 Task: Check the percentage active listings of air conditioning unit in the last 1 year.
Action: Mouse moved to (868, 205)
Screenshot: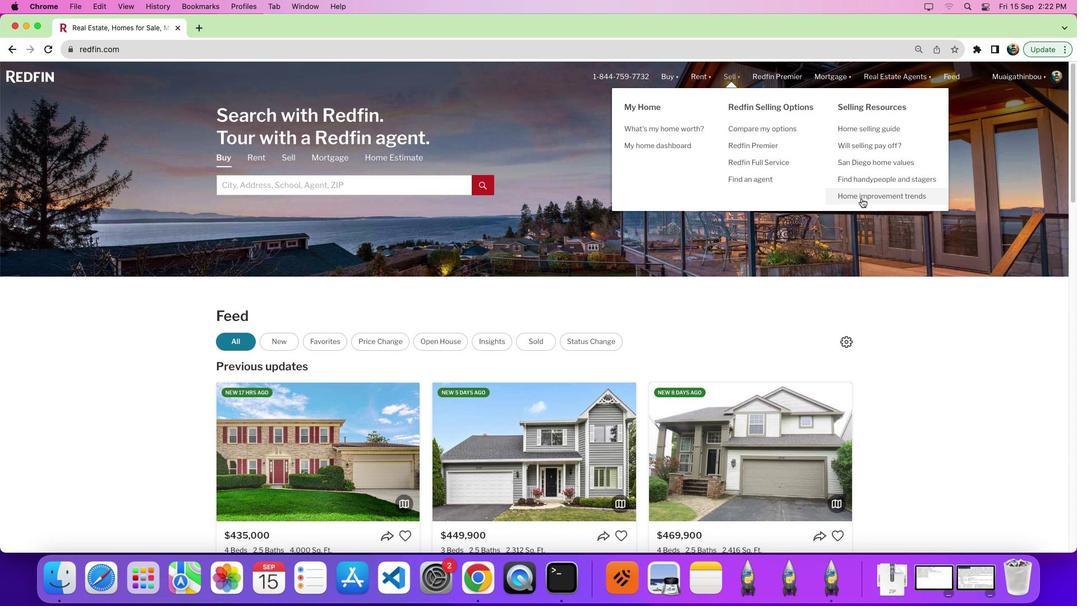 
Action: Mouse pressed left at (868, 205)
Screenshot: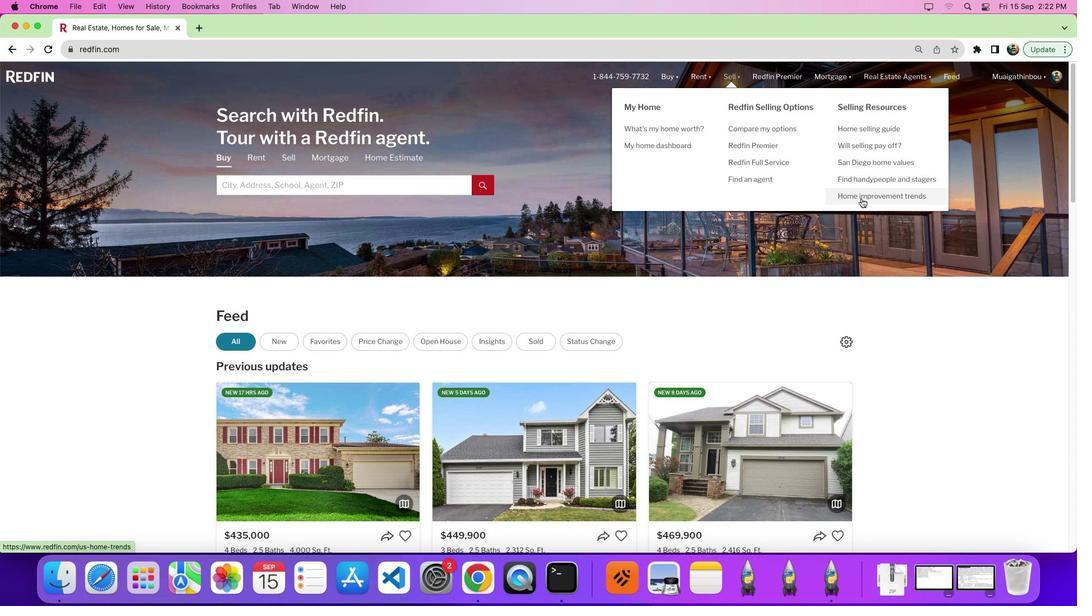 
Action: Mouse moved to (303, 222)
Screenshot: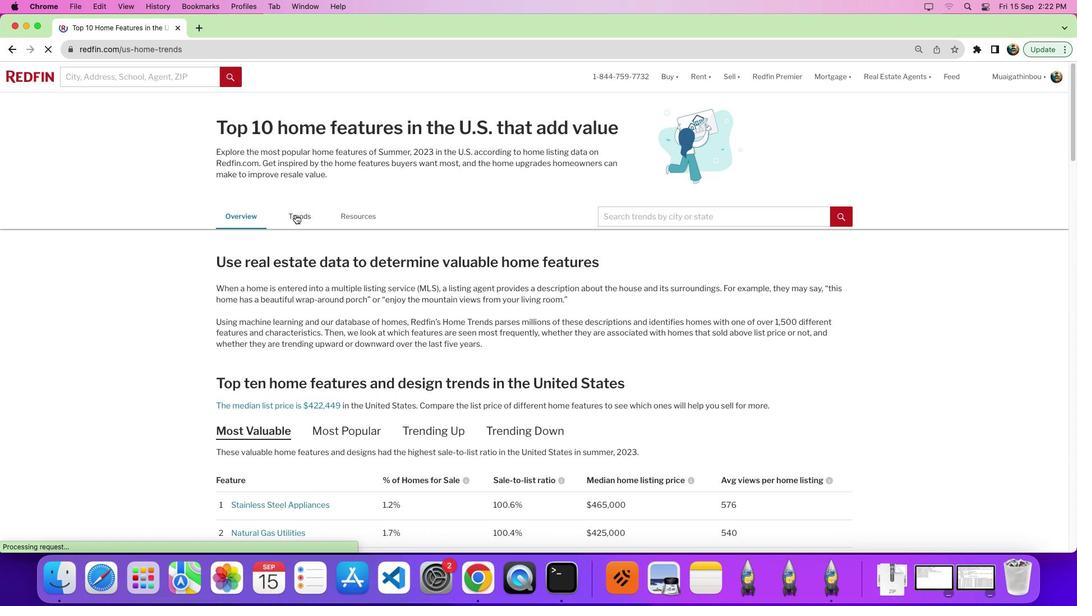 
Action: Mouse pressed left at (303, 222)
Screenshot: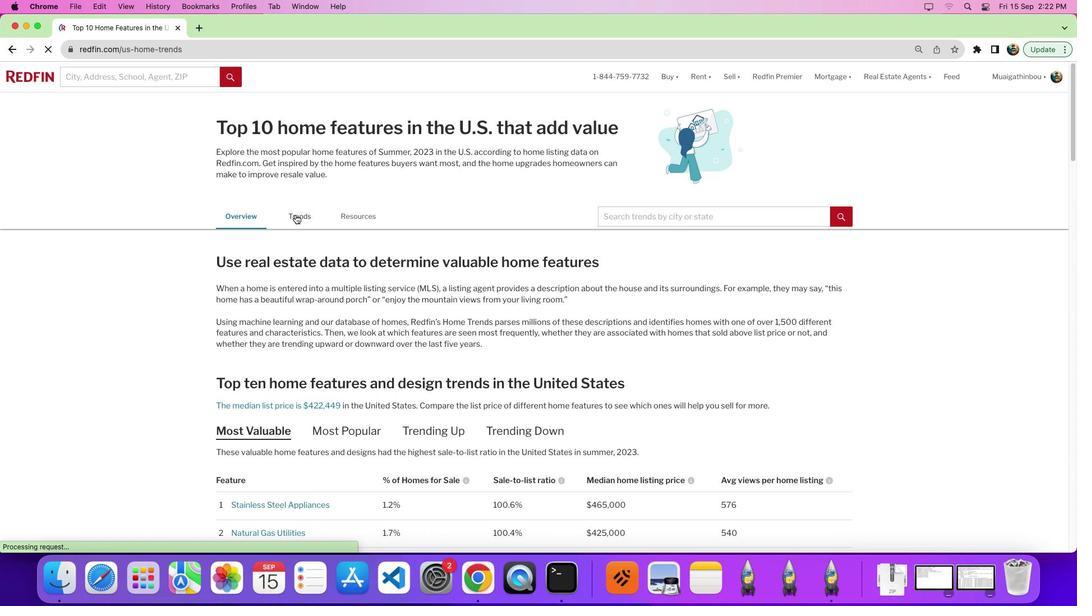 
Action: Mouse moved to (431, 285)
Screenshot: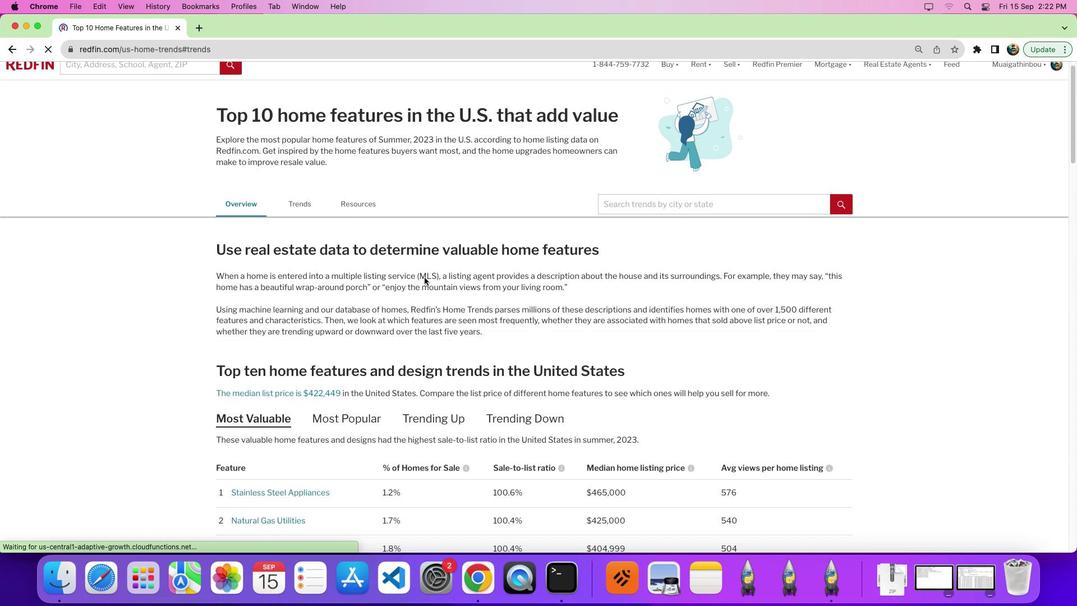 
Action: Mouse scrolled (431, 285) with delta (7, 6)
Screenshot: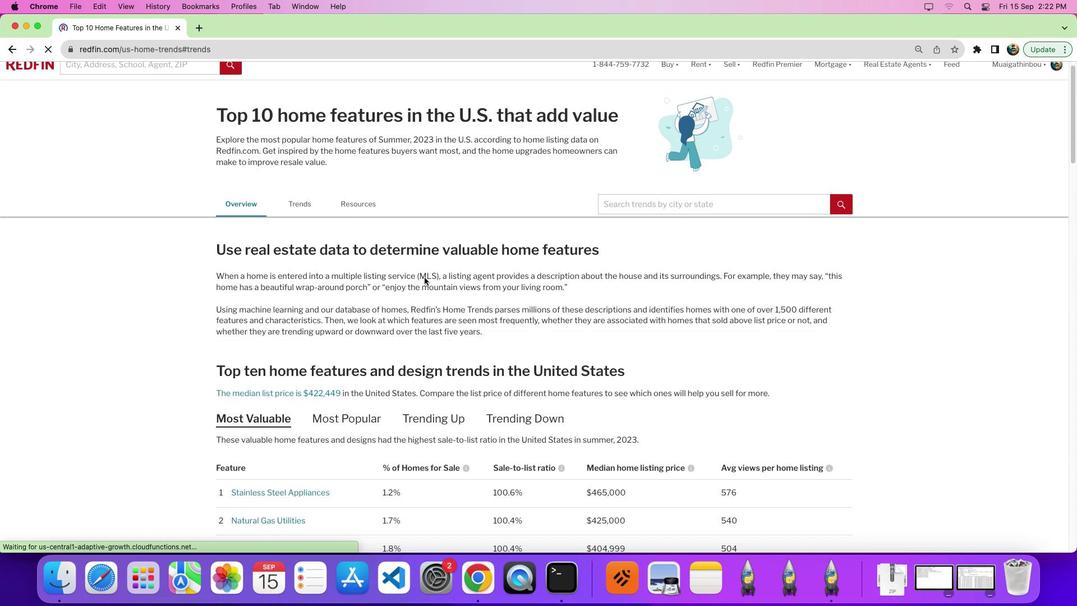 
Action: Mouse scrolled (431, 285) with delta (7, 6)
Screenshot: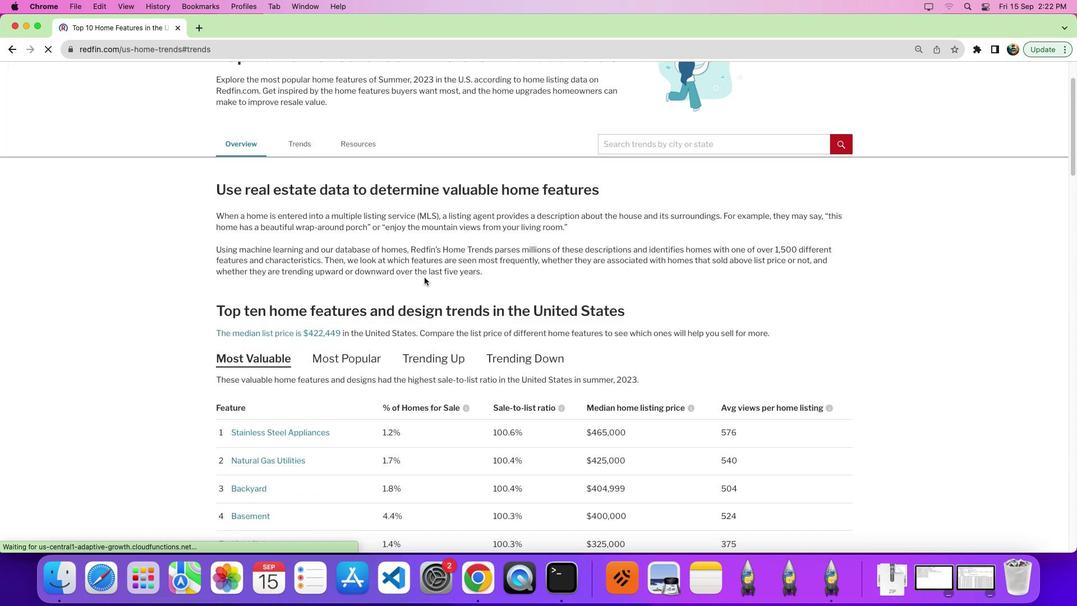 
Action: Mouse moved to (431, 285)
Screenshot: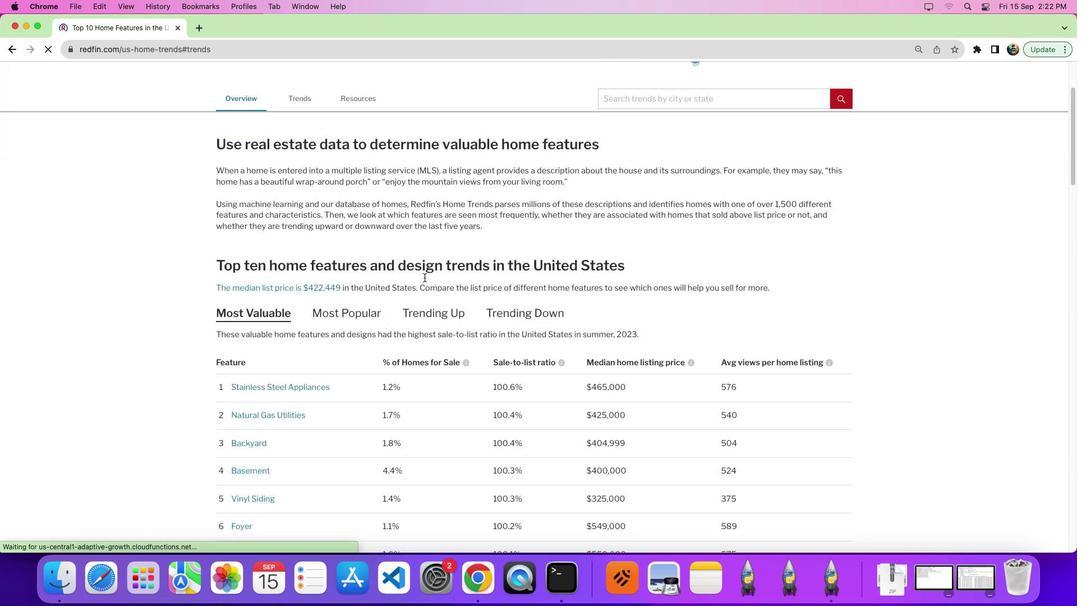 
Action: Mouse scrolled (431, 285) with delta (7, 3)
Screenshot: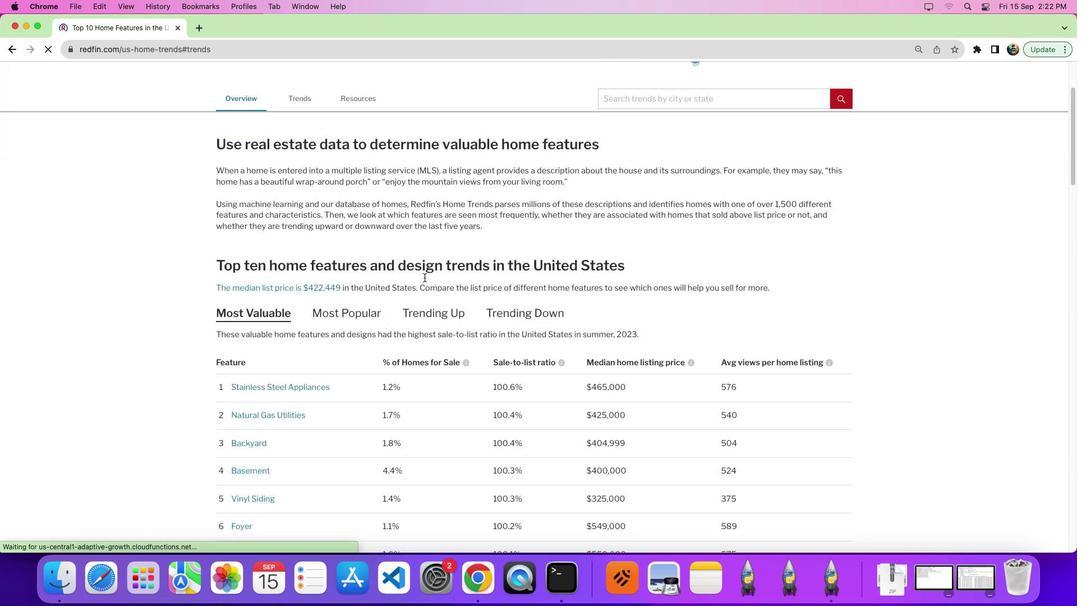 
Action: Mouse moved to (431, 285)
Screenshot: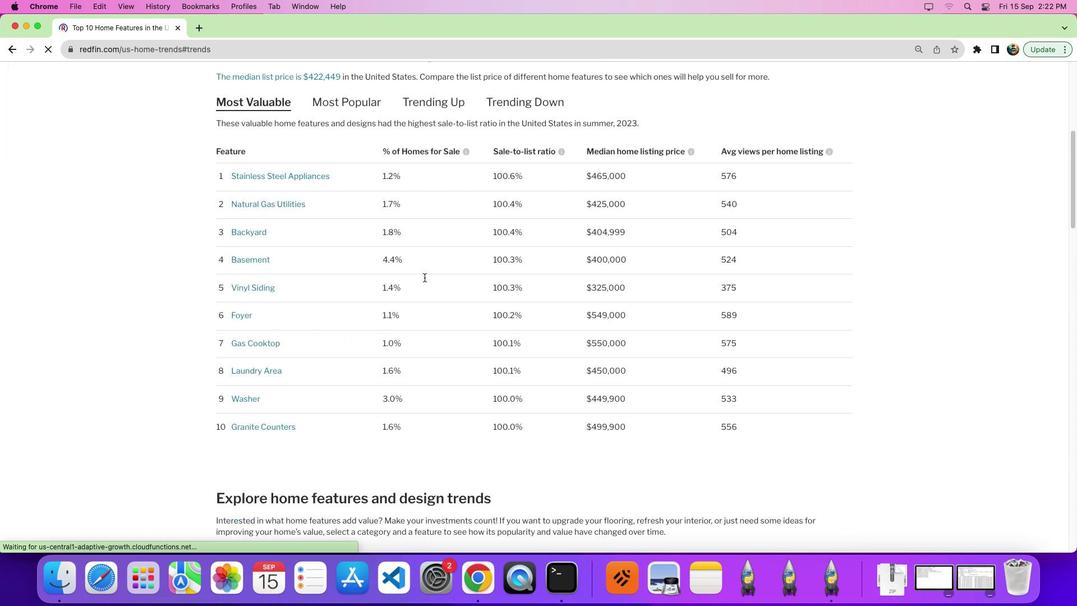 
Action: Mouse scrolled (431, 285) with delta (7, 2)
Screenshot: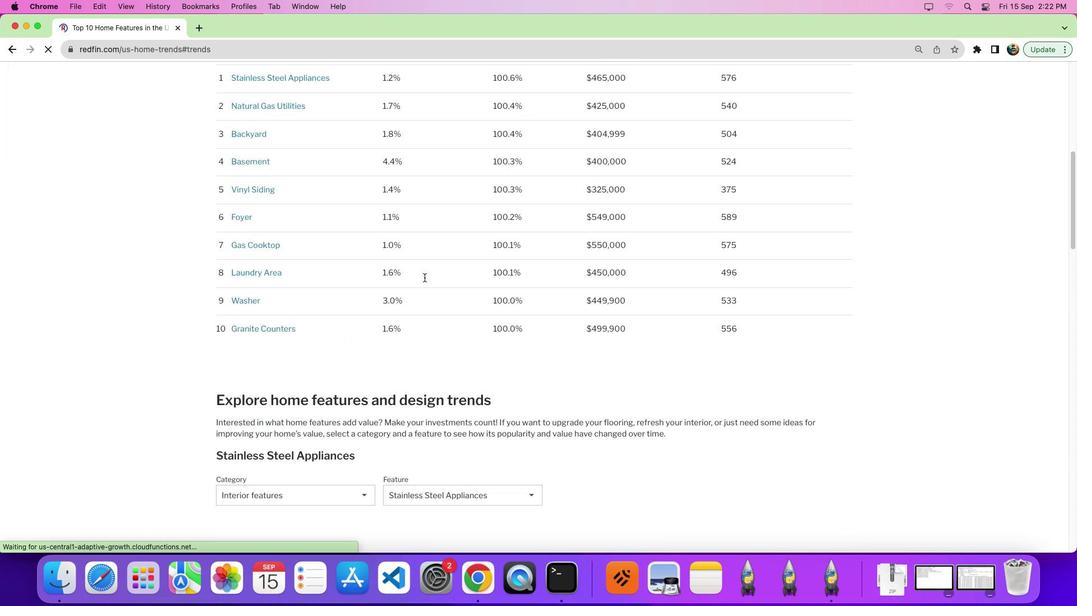 
Action: Mouse moved to (432, 284)
Screenshot: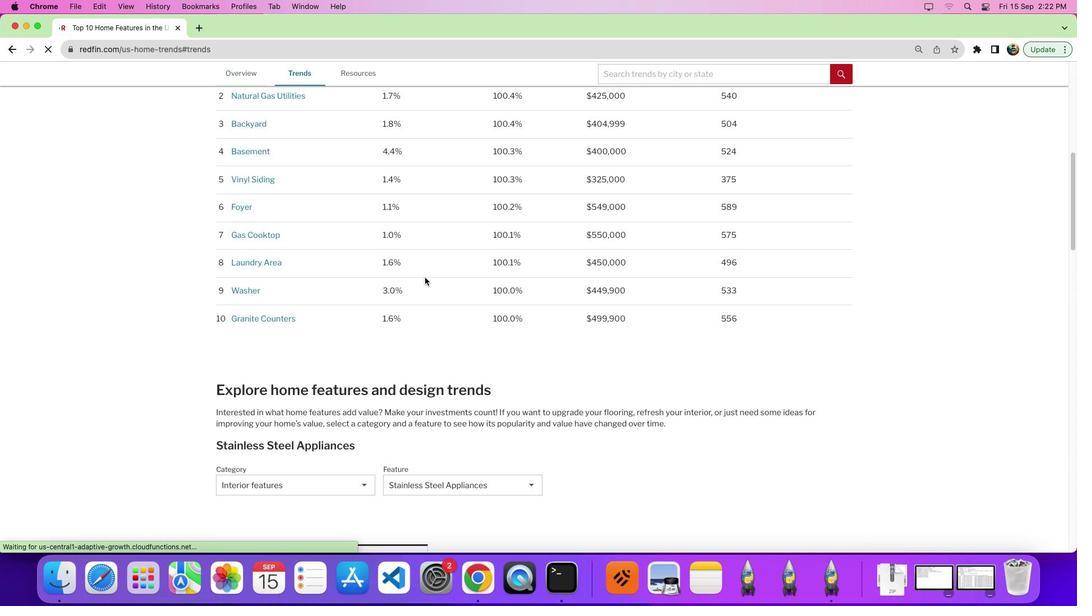 
Action: Mouse scrolled (432, 284) with delta (7, 6)
Screenshot: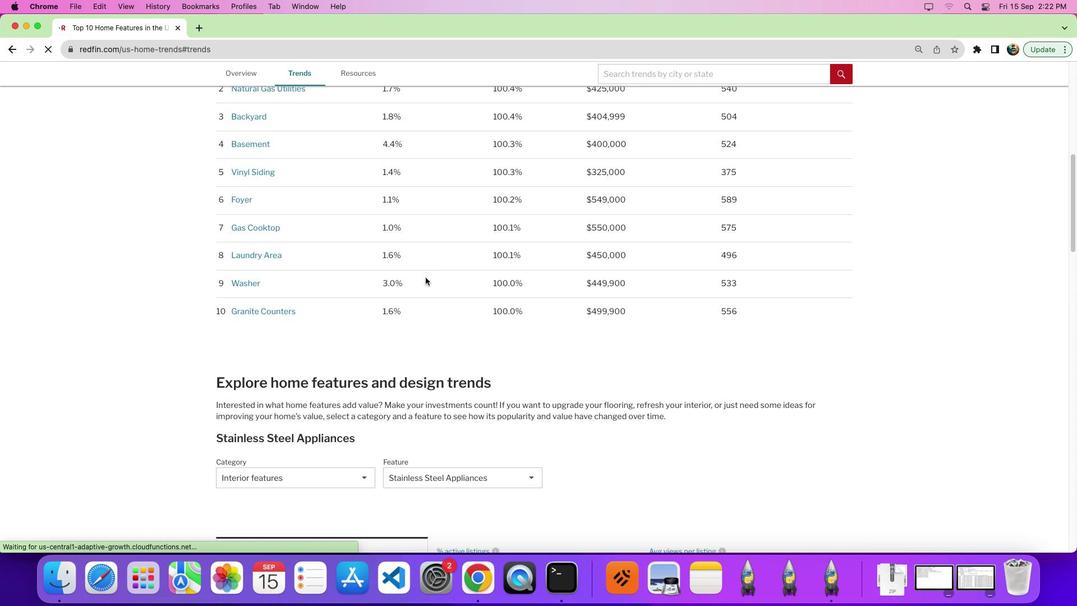 
Action: Mouse moved to (432, 284)
Screenshot: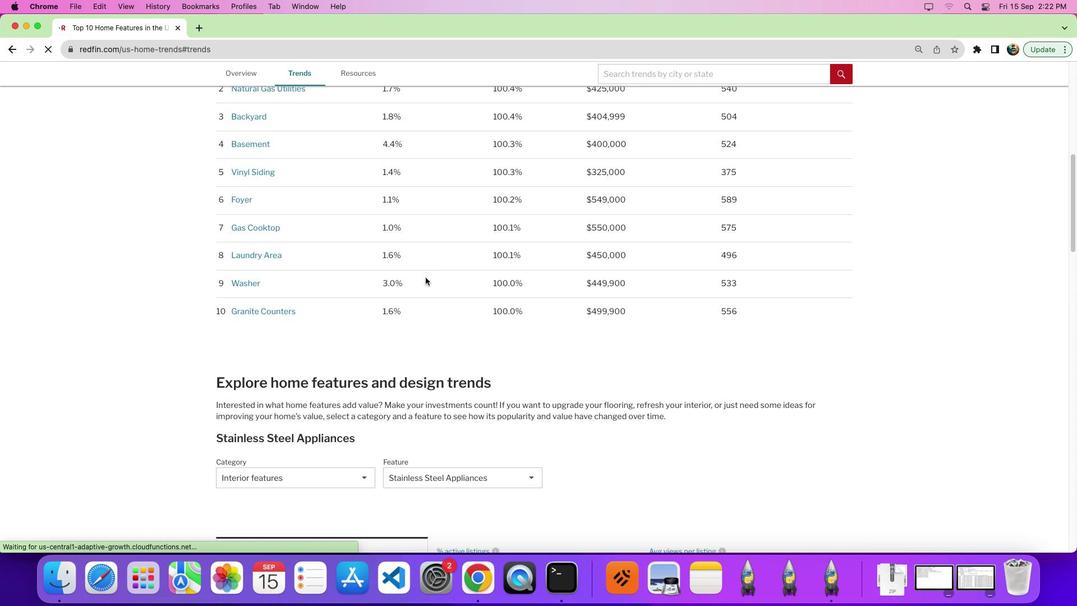 
Action: Mouse scrolled (432, 284) with delta (7, 6)
Screenshot: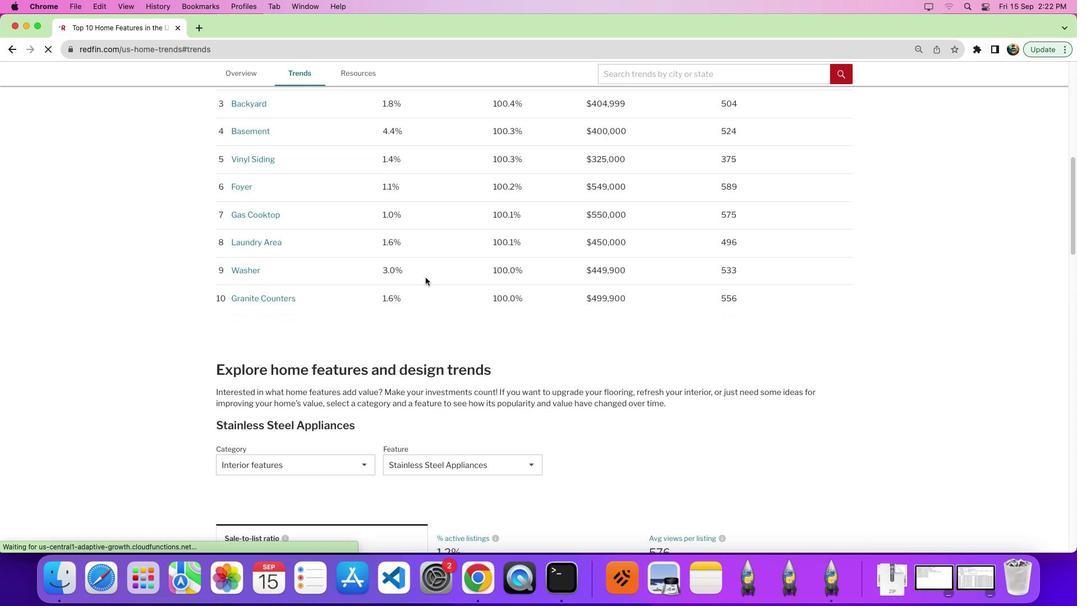
Action: Mouse scrolled (432, 284) with delta (7, 3)
Screenshot: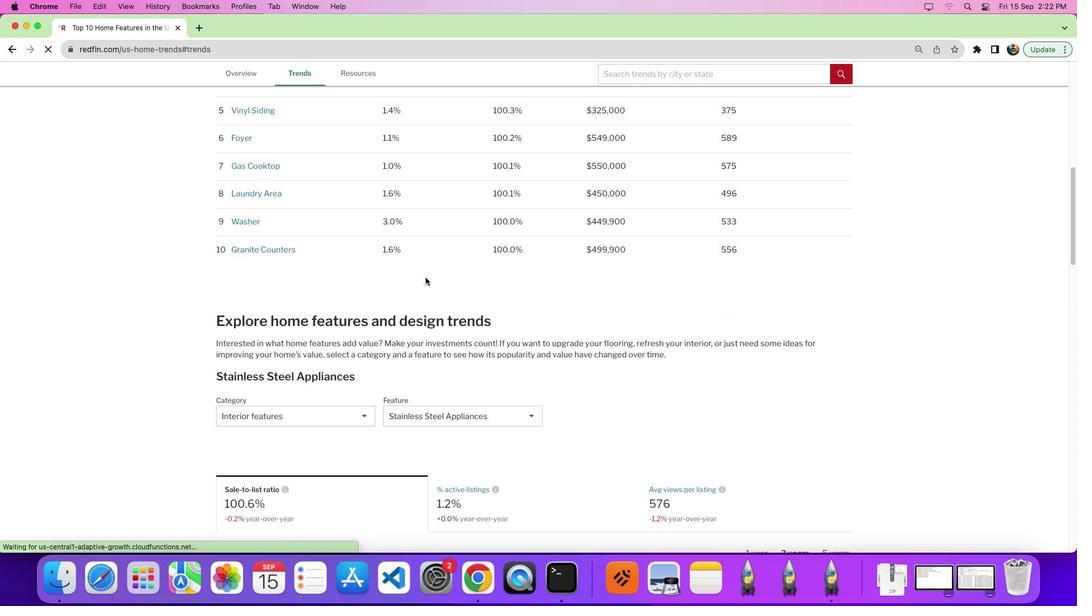 
Action: Mouse moved to (352, 327)
Screenshot: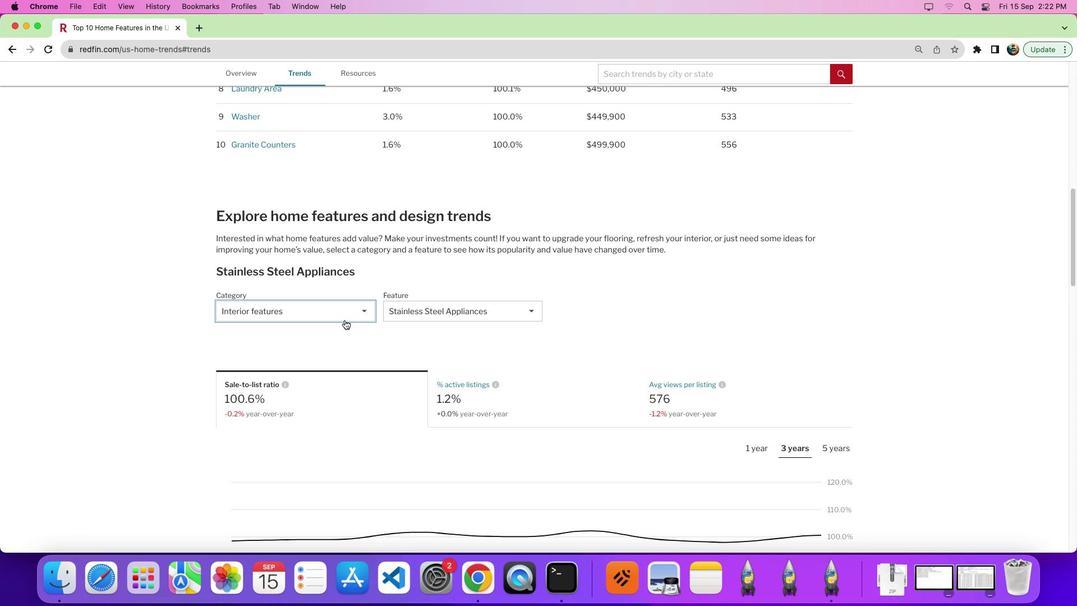 
Action: Mouse pressed left at (352, 327)
Screenshot: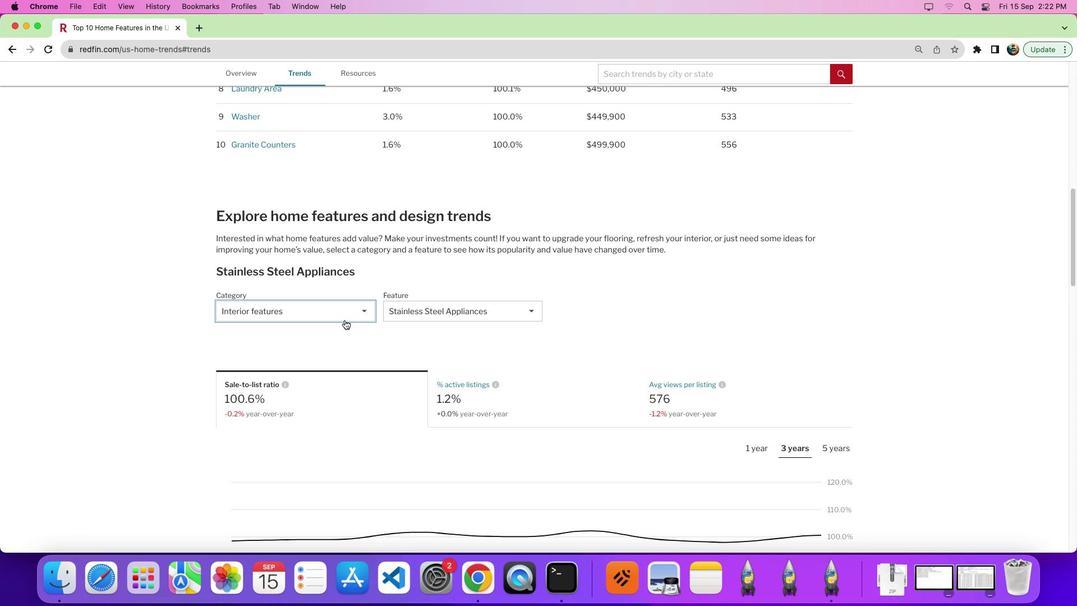 
Action: Mouse moved to (307, 368)
Screenshot: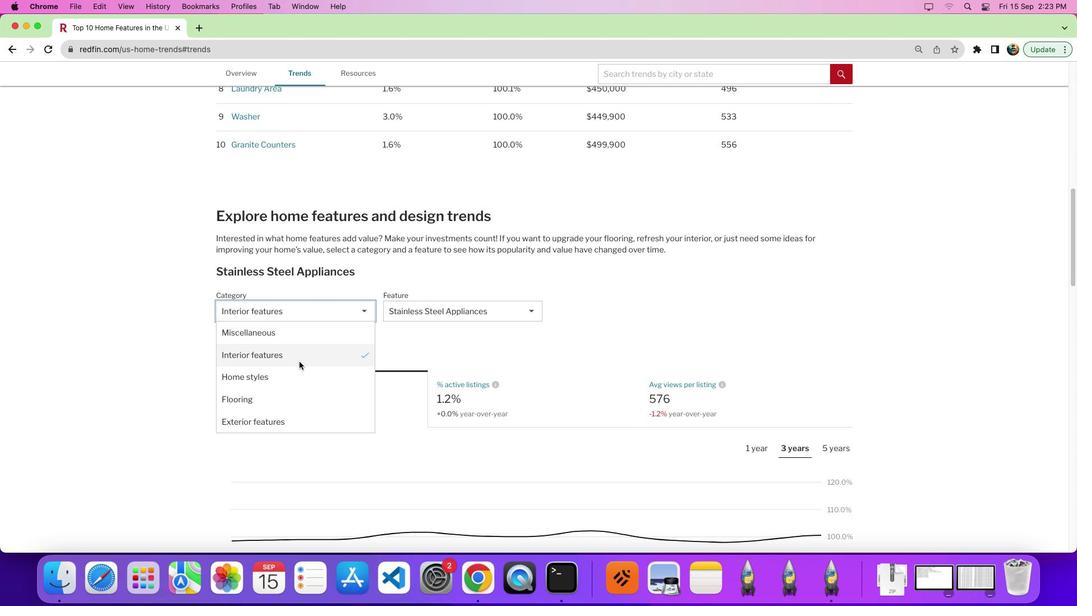 
Action: Mouse pressed left at (307, 368)
Screenshot: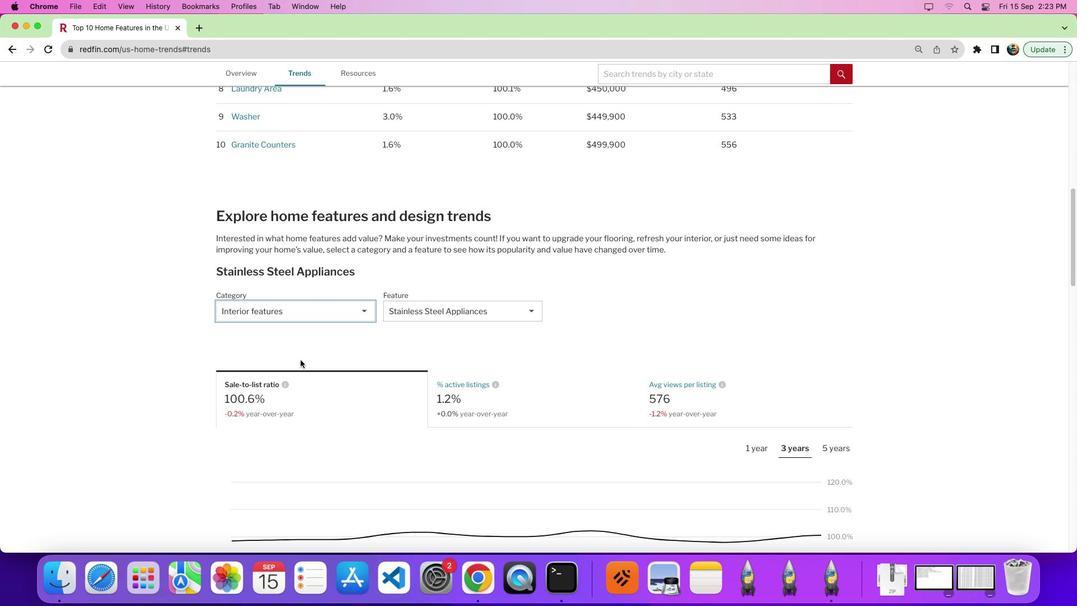 
Action: Mouse moved to (468, 303)
Screenshot: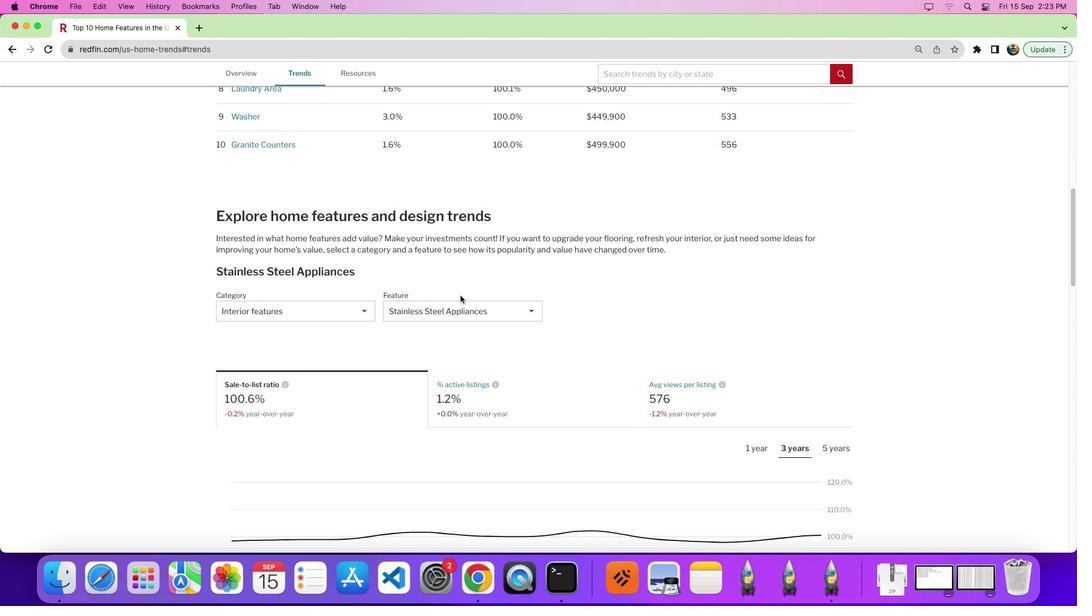 
Action: Mouse pressed left at (468, 303)
Screenshot: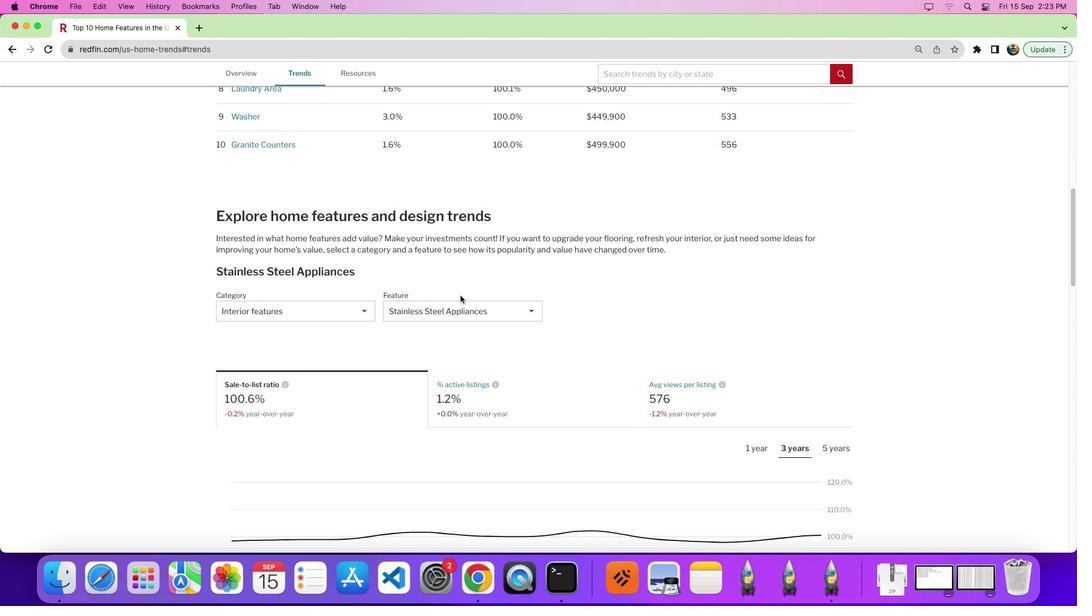 
Action: Mouse moved to (465, 318)
Screenshot: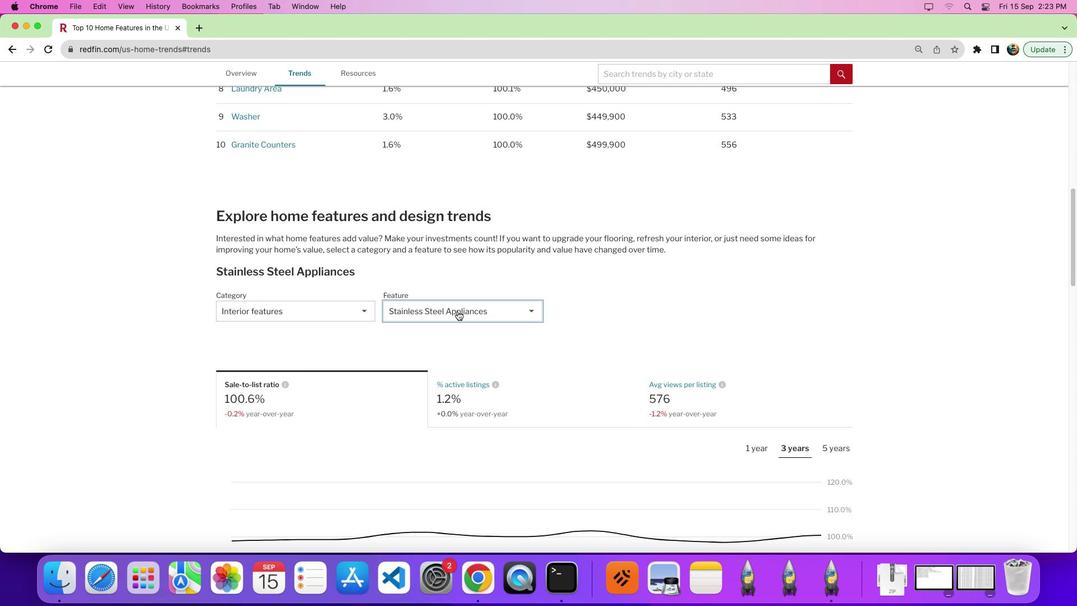 
Action: Mouse pressed left at (465, 318)
Screenshot: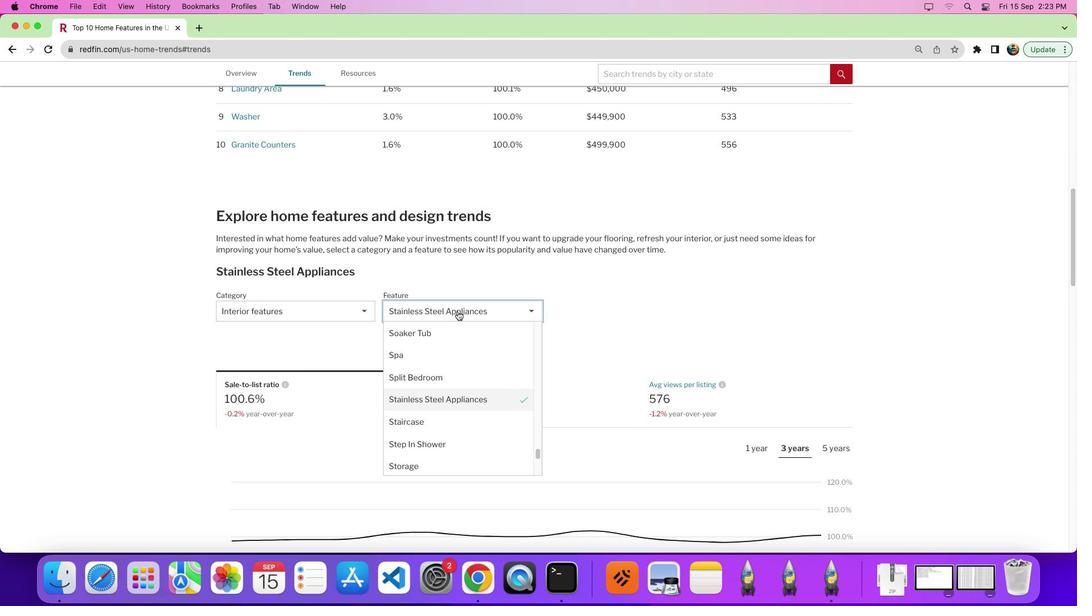 
Action: Mouse moved to (466, 327)
Screenshot: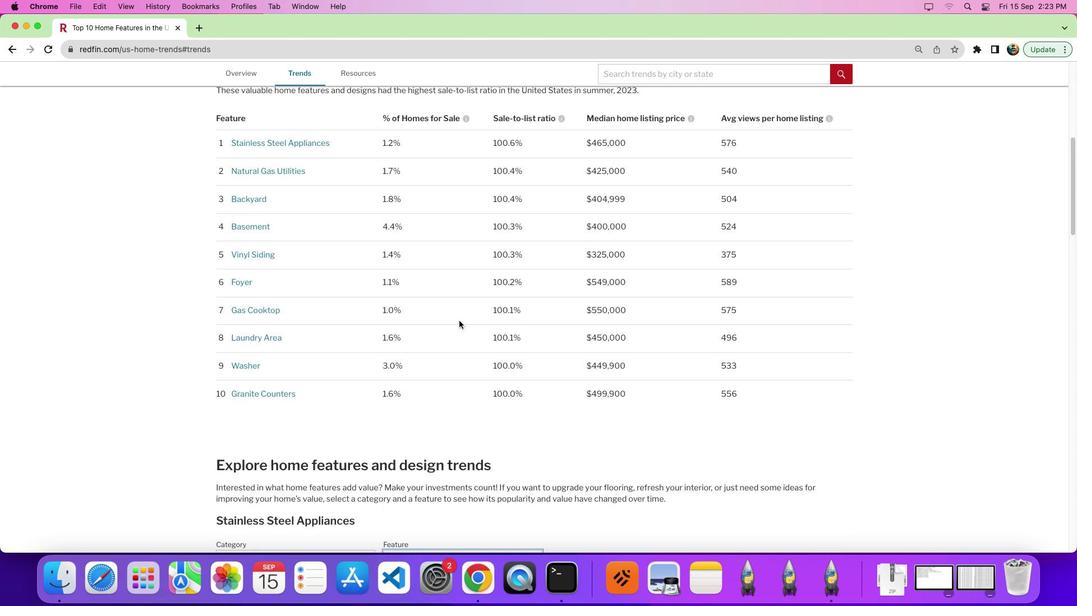
Action: Mouse scrolled (466, 327) with delta (7, 7)
Screenshot: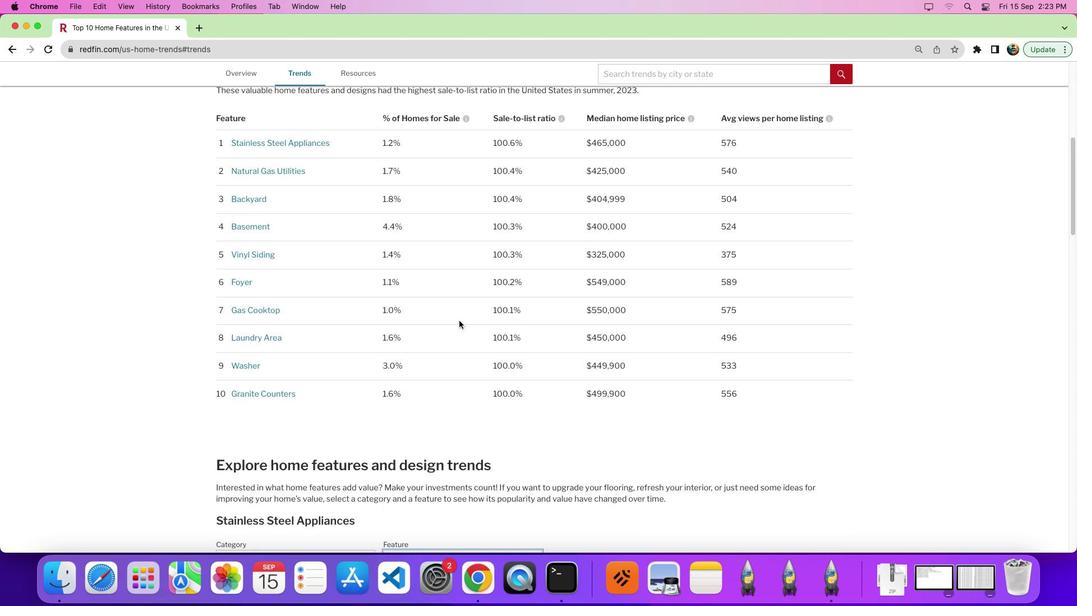 
Action: Mouse moved to (466, 327)
Screenshot: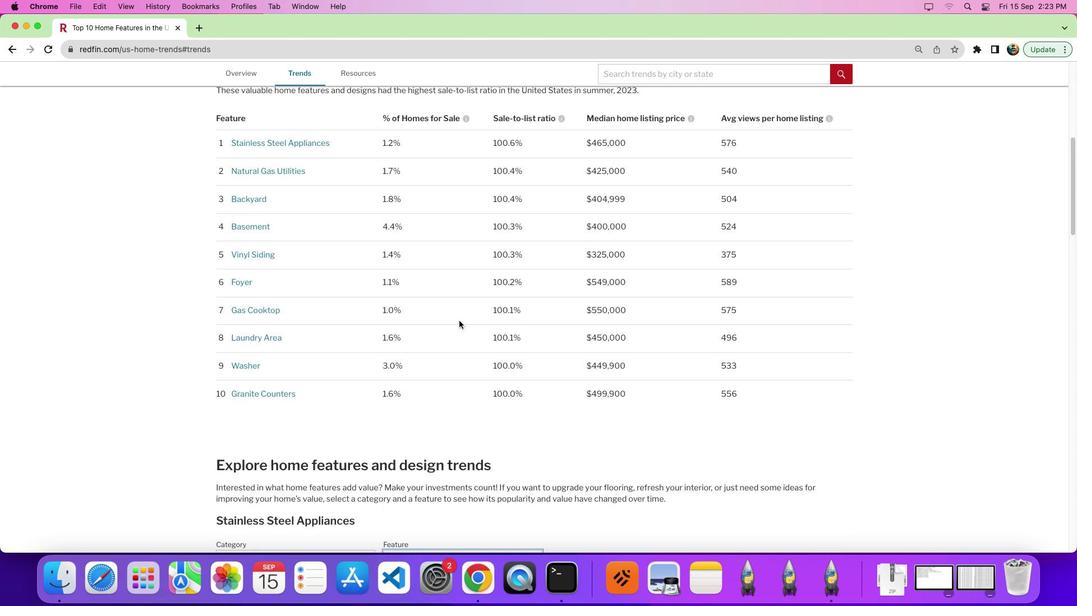 
Action: Mouse scrolled (466, 327) with delta (7, 8)
Screenshot: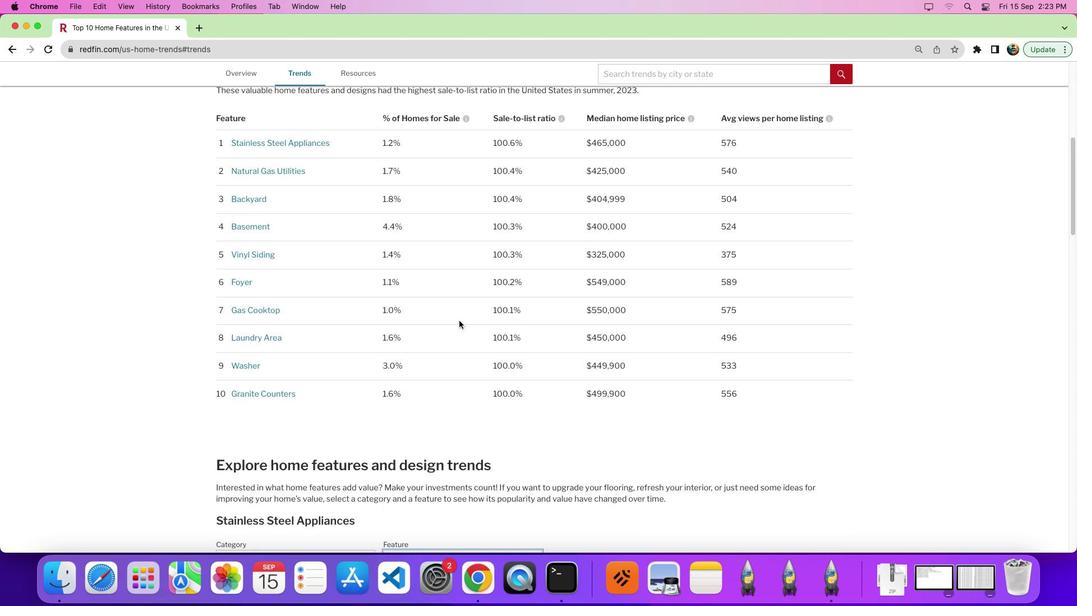 
Action: Mouse scrolled (466, 327) with delta (7, 12)
Screenshot: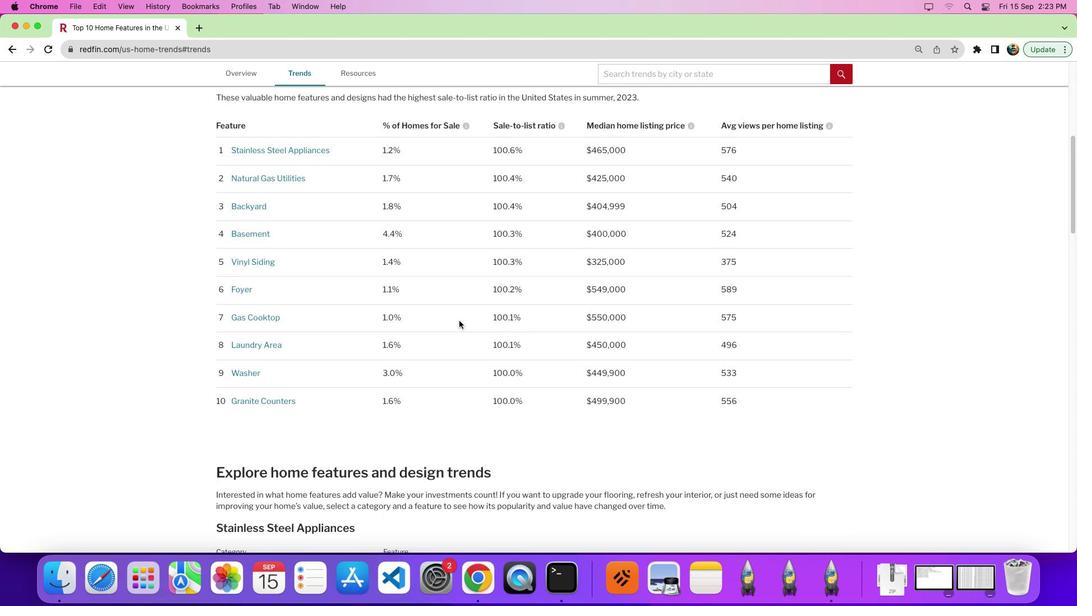 
Action: Mouse moved to (467, 328)
Screenshot: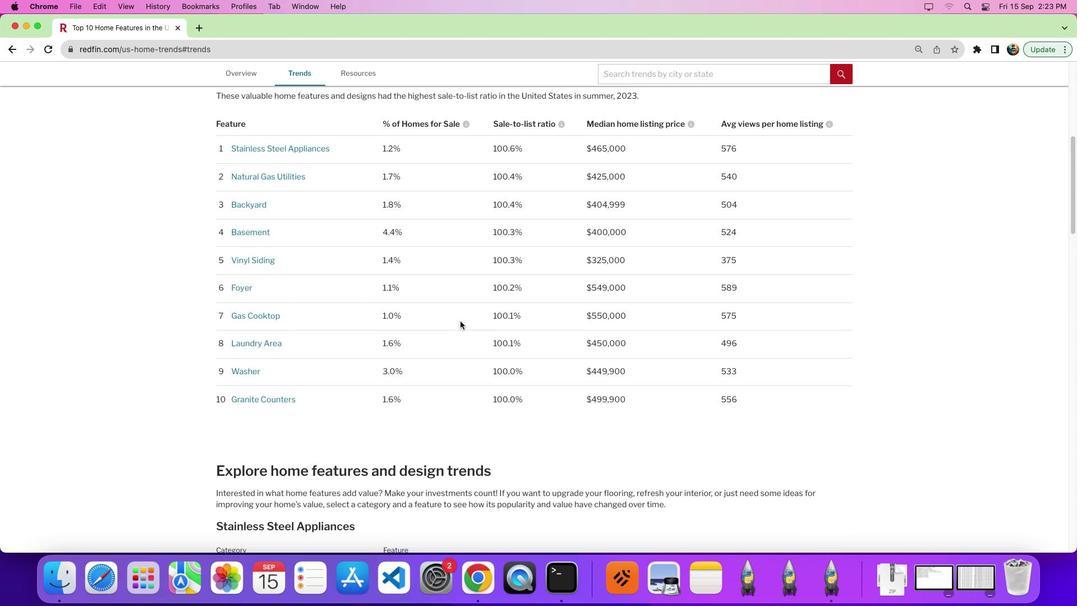 
Action: Mouse scrolled (467, 328) with delta (7, 6)
Screenshot: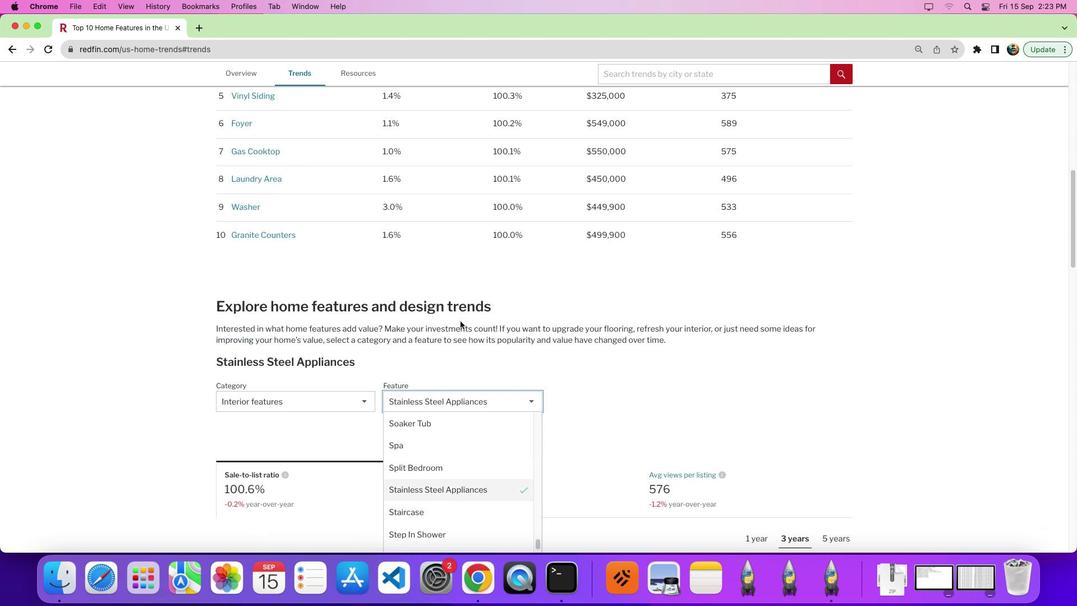 
Action: Mouse scrolled (467, 328) with delta (7, 6)
Screenshot: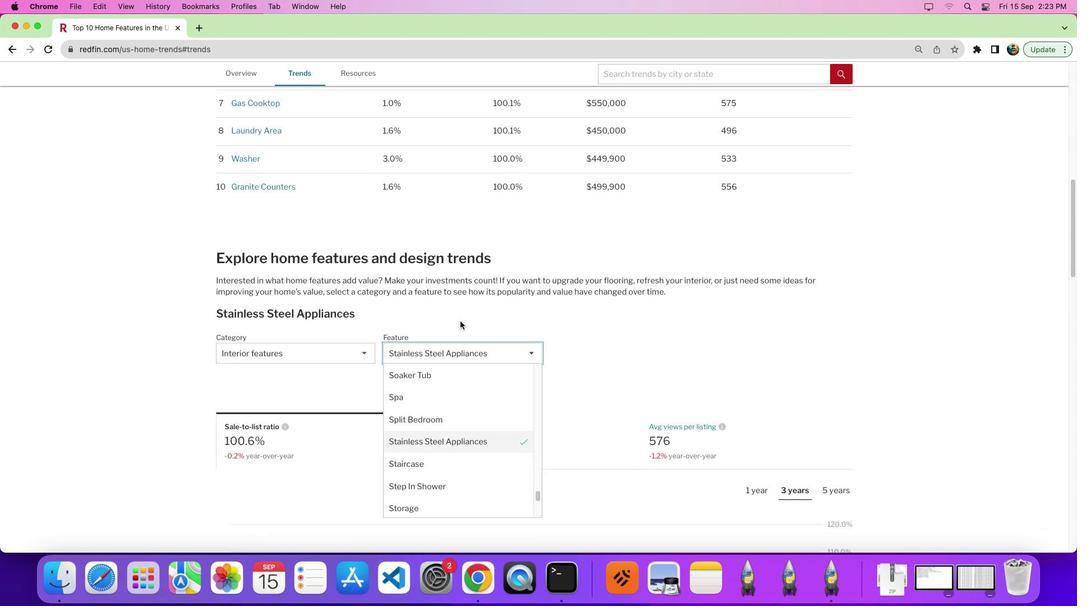
Action: Mouse scrolled (467, 328) with delta (7, 3)
Screenshot: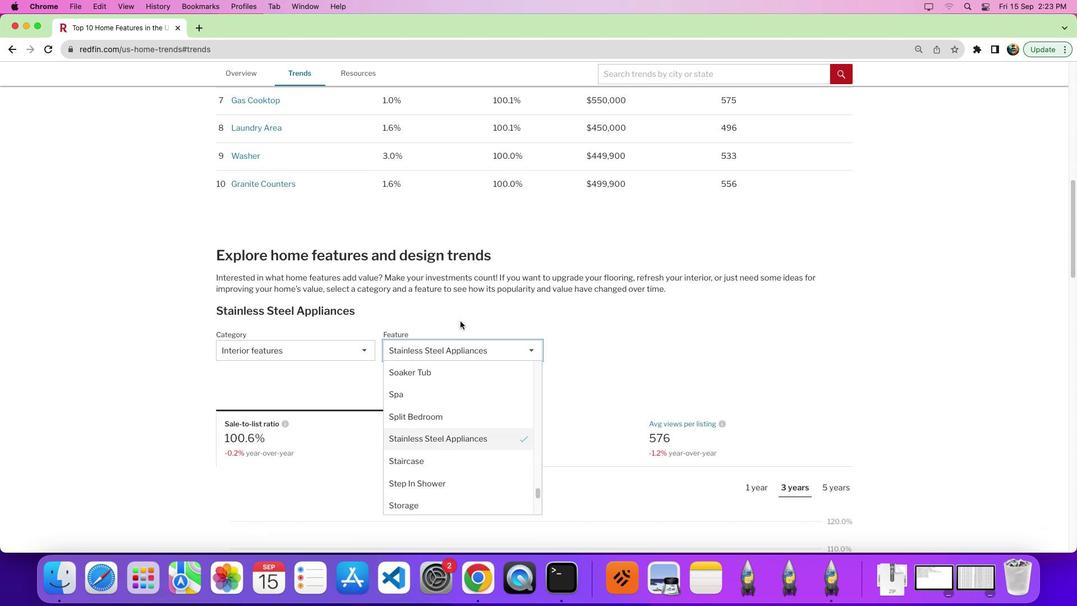 
Action: Mouse moved to (482, 405)
Screenshot: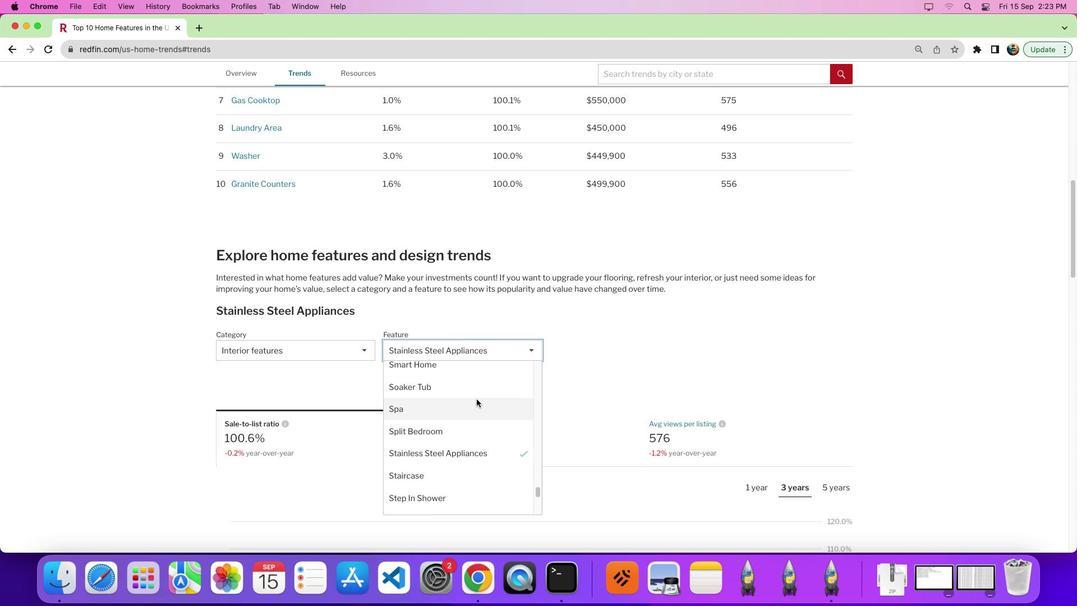 
Action: Mouse scrolled (482, 405) with delta (7, 7)
Screenshot: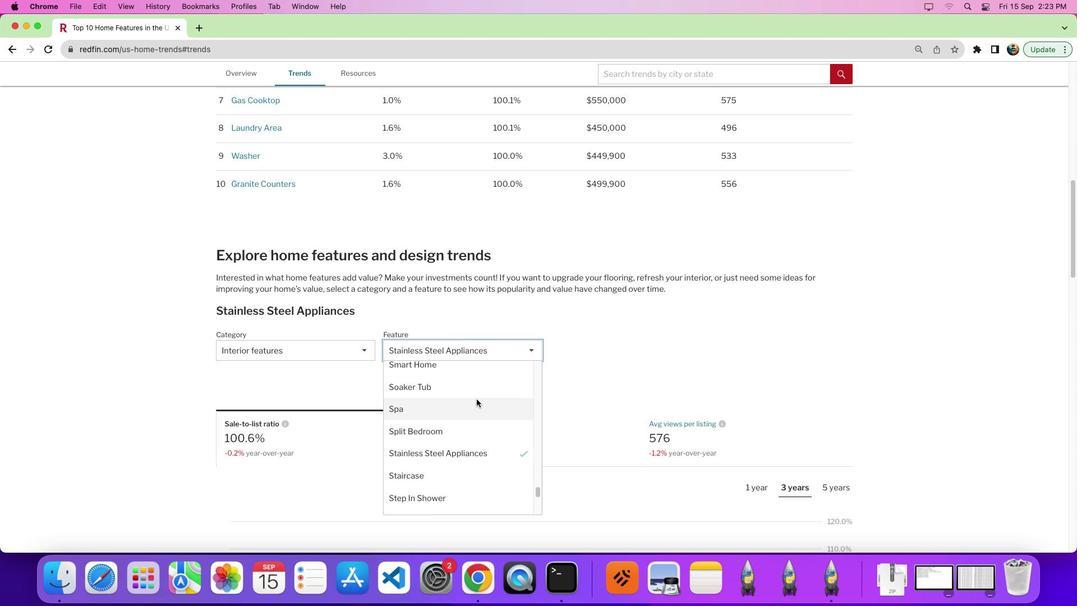 
Action: Mouse moved to (483, 406)
Screenshot: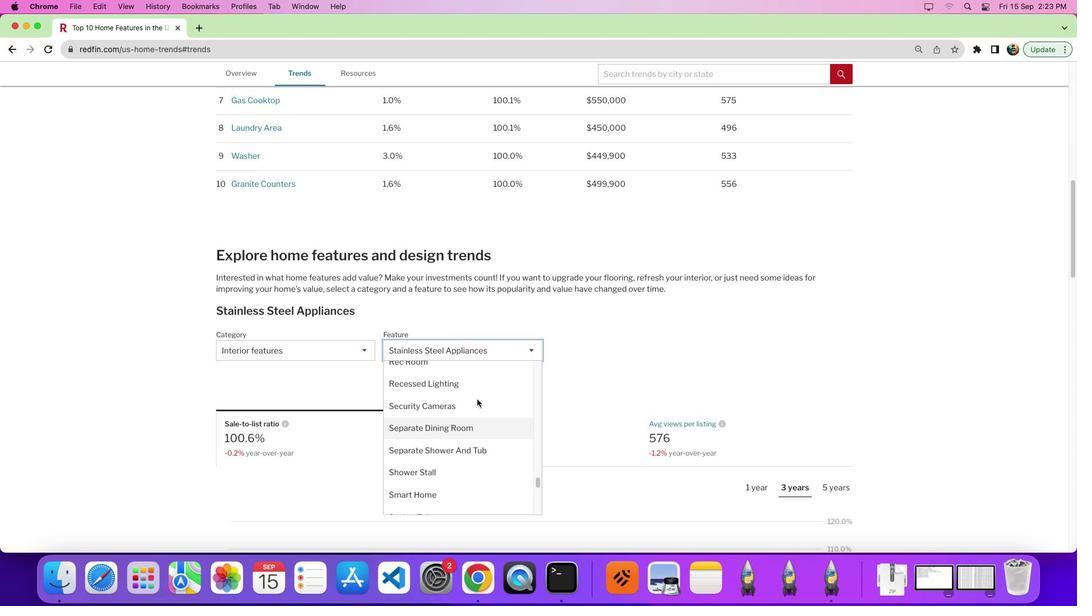
Action: Mouse scrolled (483, 406) with delta (7, 7)
Screenshot: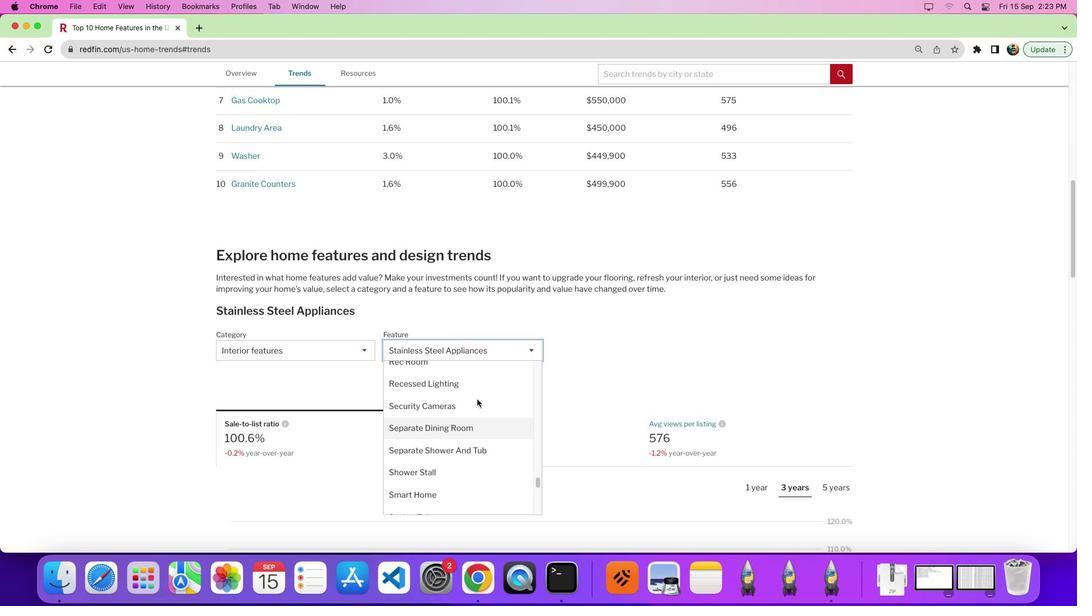 
Action: Mouse moved to (483, 406)
Screenshot: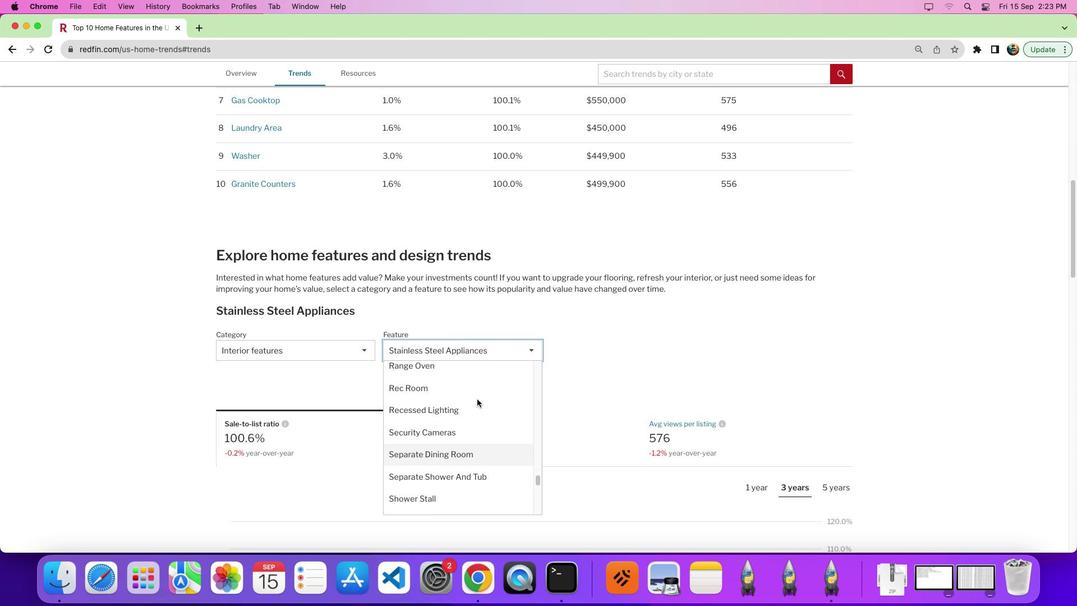 
Action: Mouse scrolled (483, 406) with delta (7, 10)
Screenshot: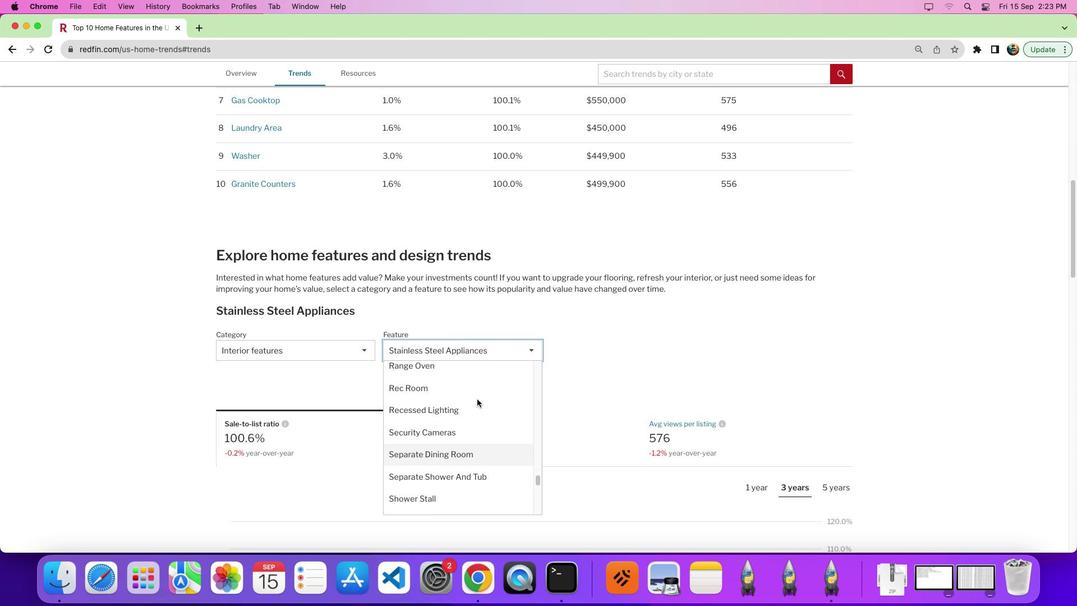 
Action: Mouse moved to (484, 406)
Screenshot: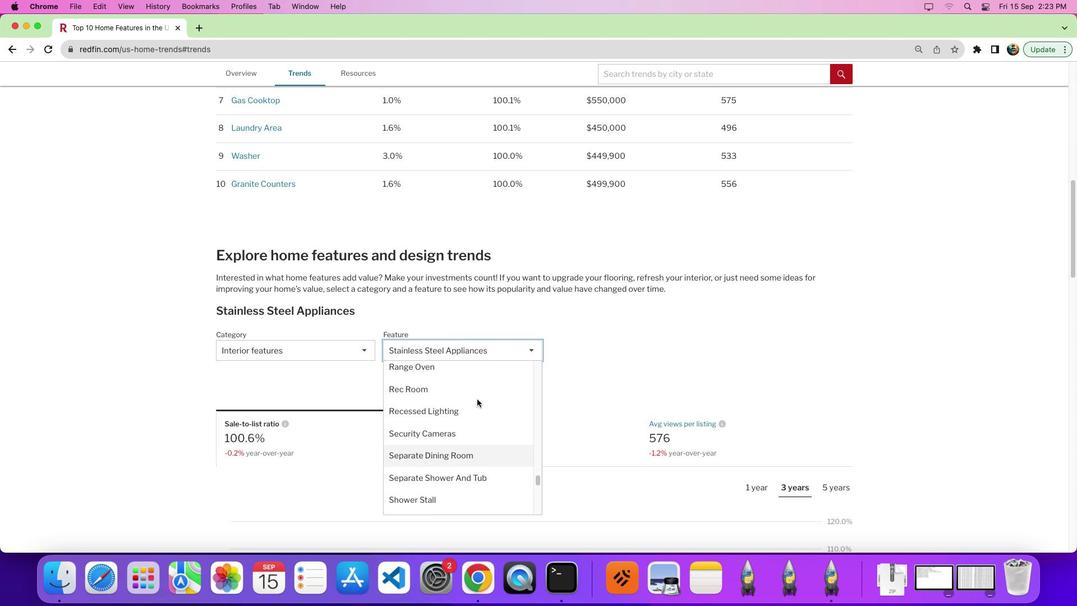 
Action: Mouse scrolled (484, 406) with delta (7, 7)
Screenshot: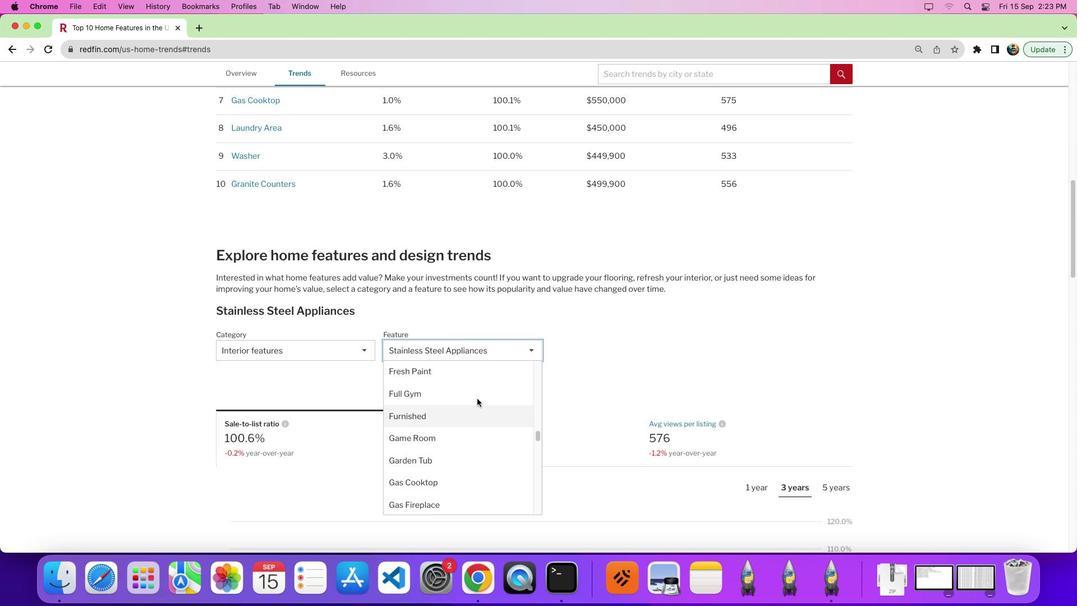 
Action: Mouse scrolled (484, 406) with delta (7, 8)
Screenshot: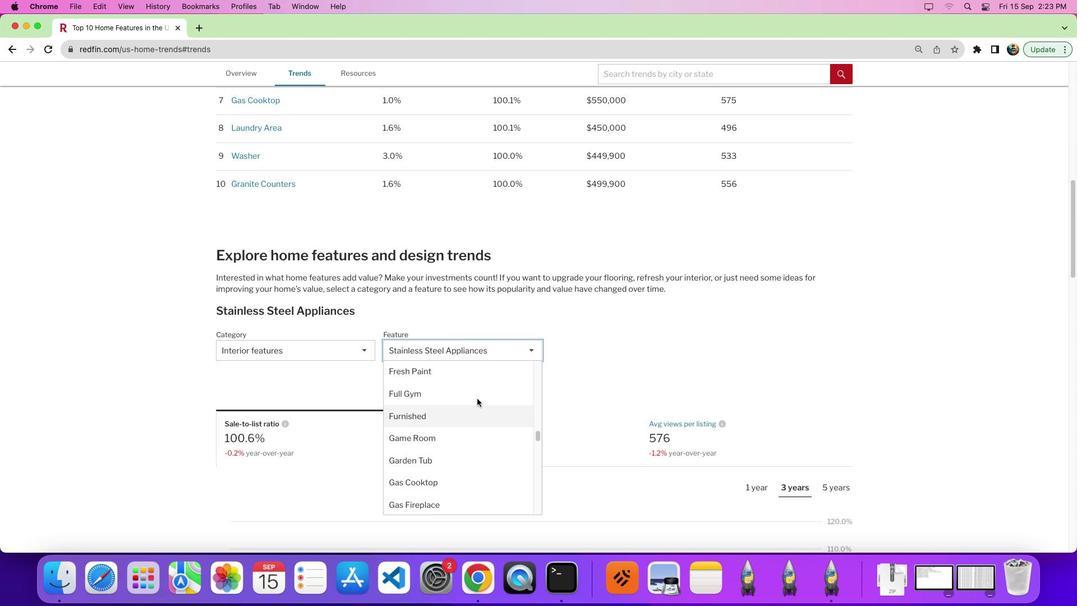 
Action: Mouse scrolled (484, 406) with delta (7, 12)
Screenshot: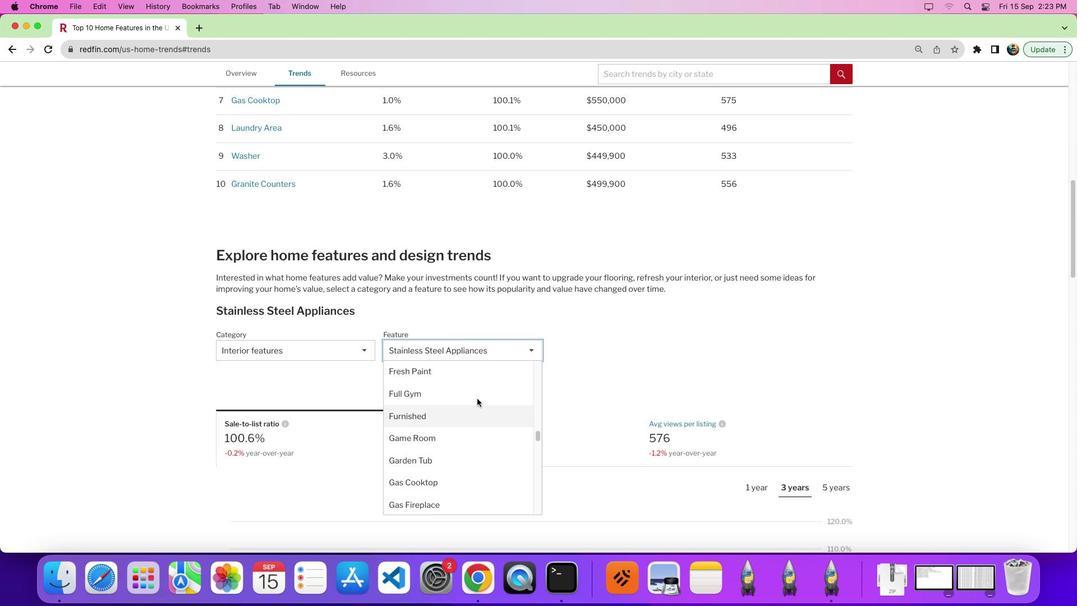 
Action: Mouse scrolled (484, 406) with delta (7, 15)
Screenshot: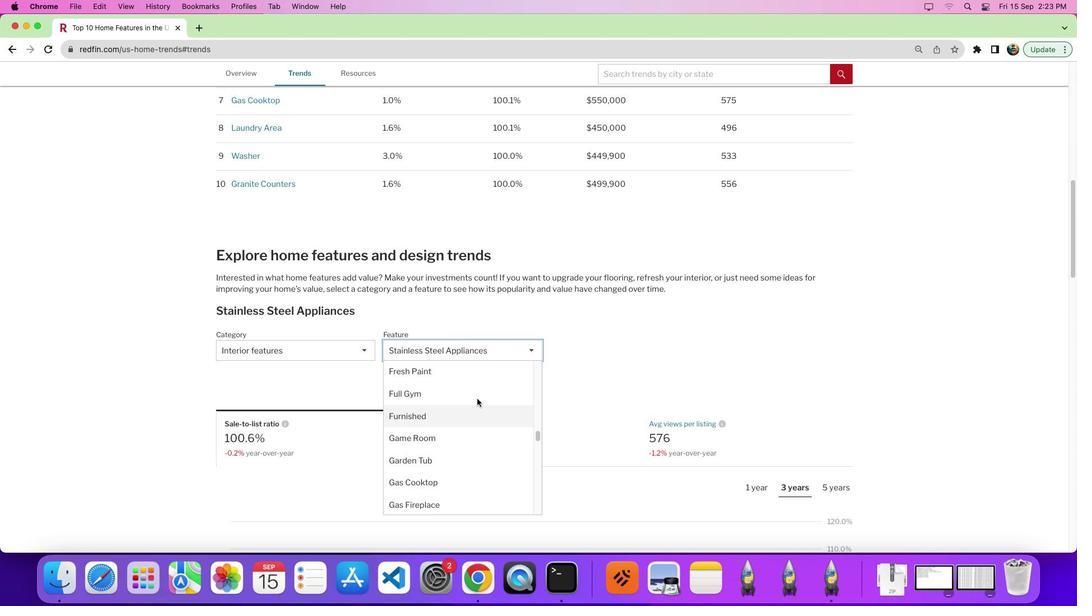 
Action: Mouse moved to (484, 406)
Screenshot: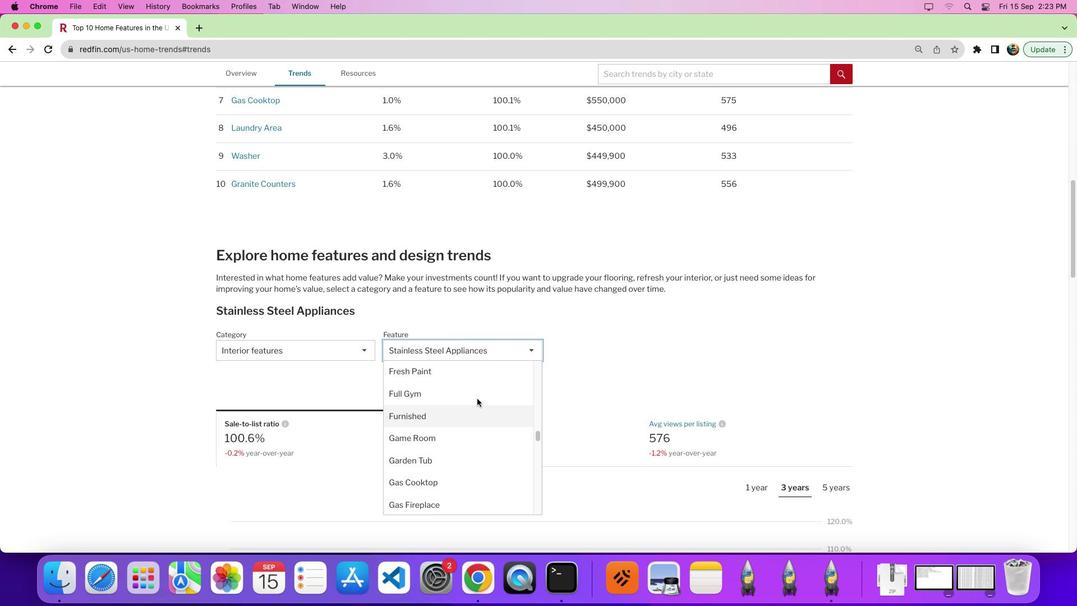 
Action: Mouse scrolled (484, 406) with delta (7, 7)
Screenshot: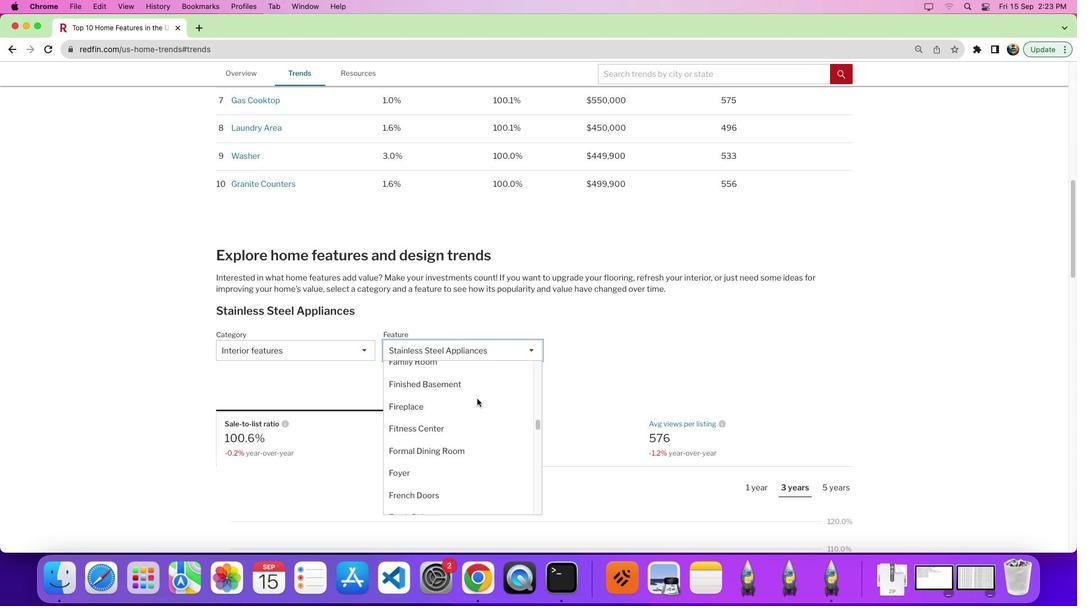 
Action: Mouse scrolled (484, 406) with delta (7, 7)
Screenshot: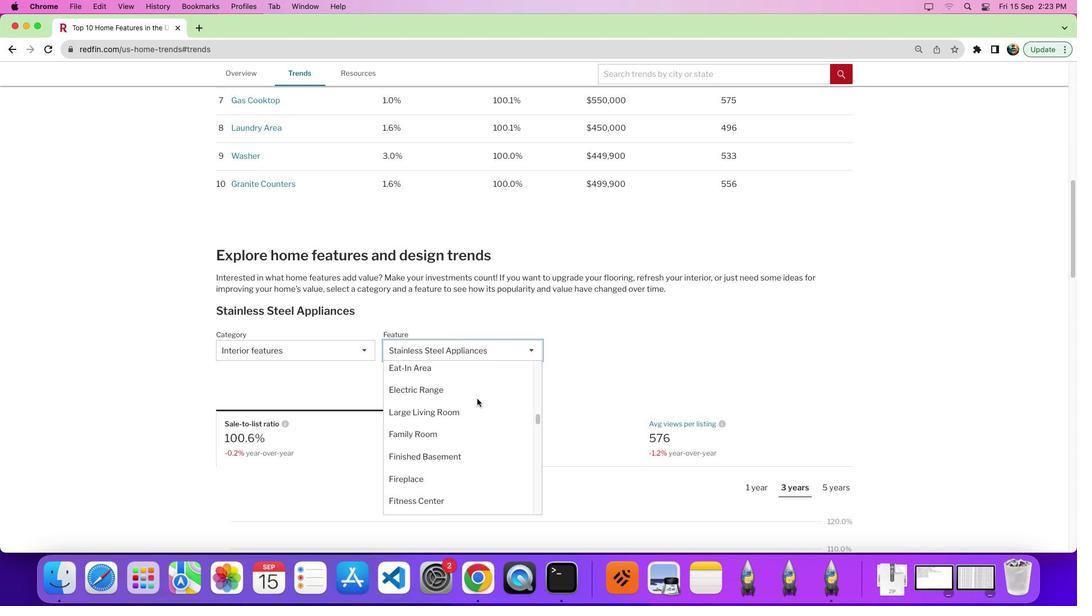 
Action: Mouse scrolled (484, 406) with delta (7, 11)
Screenshot: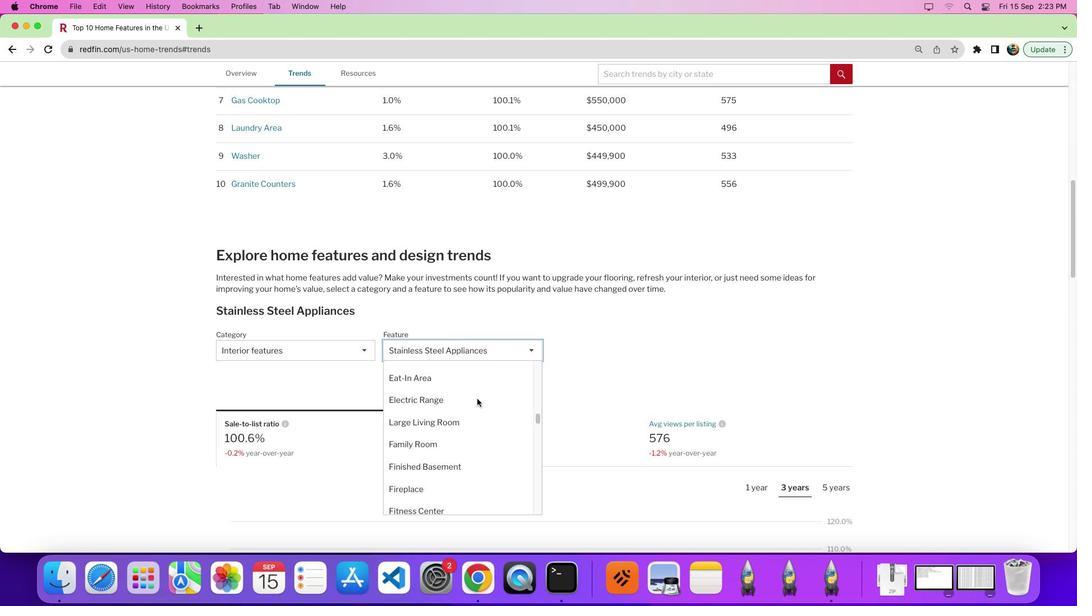
Action: Mouse scrolled (484, 406) with delta (7, 7)
Screenshot: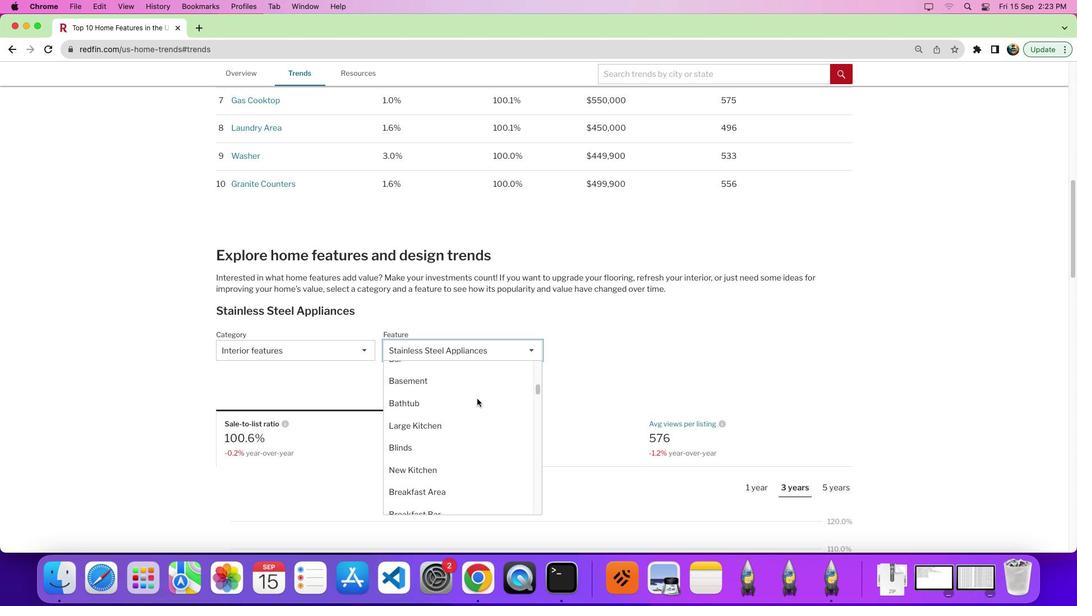 
Action: Mouse scrolled (484, 406) with delta (7, 7)
Screenshot: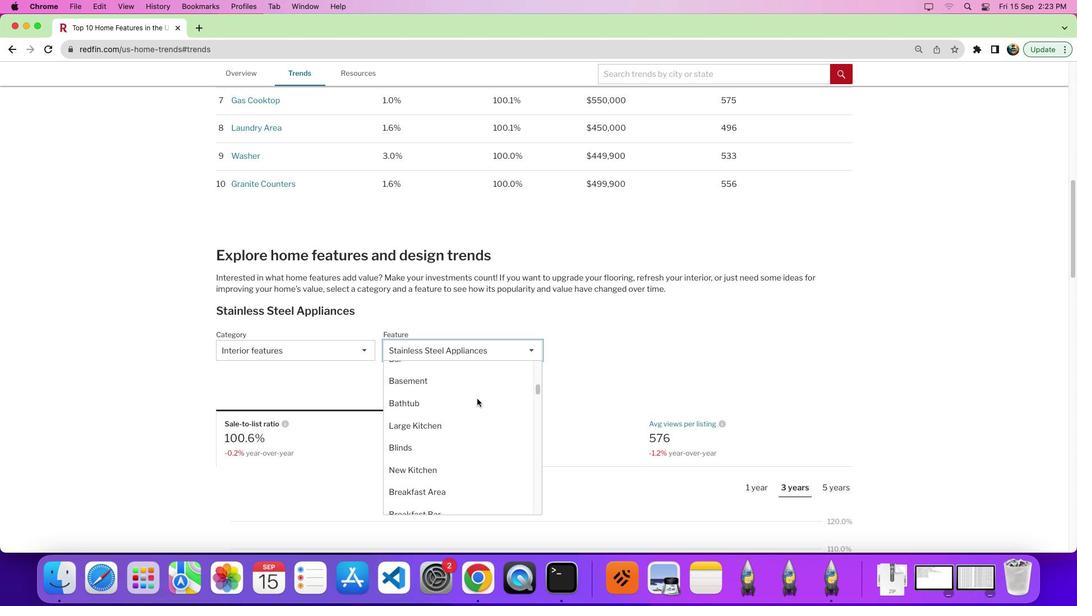 
Action: Mouse scrolled (484, 406) with delta (7, 11)
Screenshot: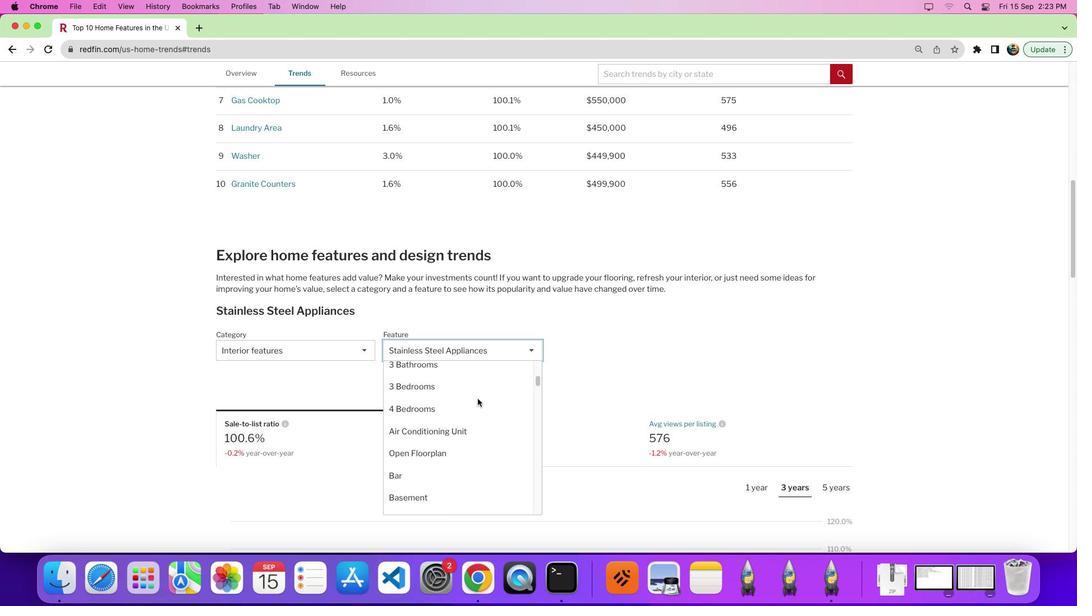 
Action: Mouse scrolled (484, 406) with delta (7, 13)
Screenshot: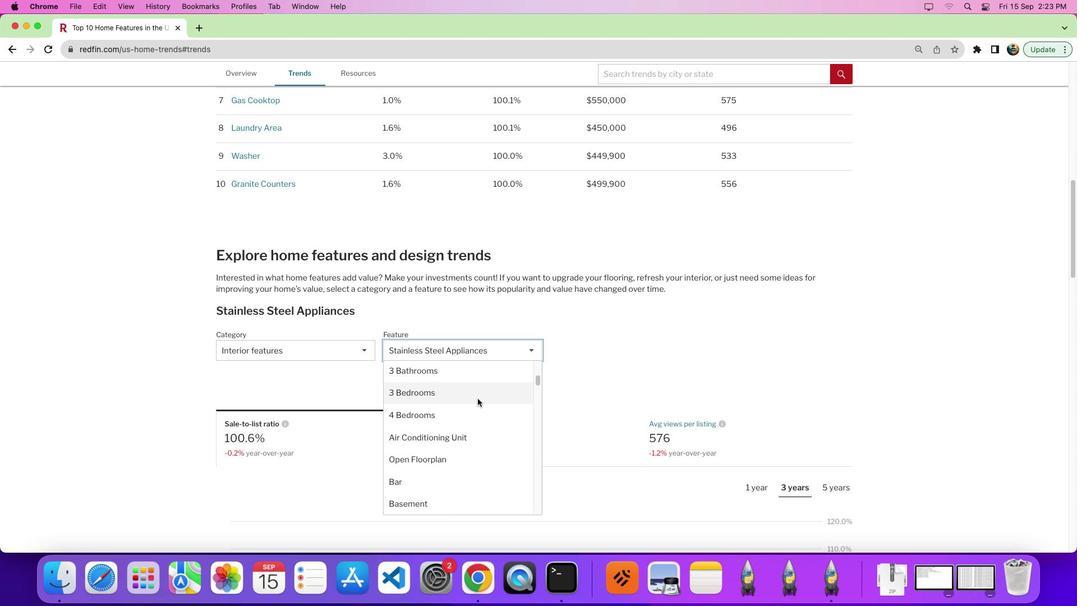 
Action: Mouse moved to (485, 406)
Screenshot: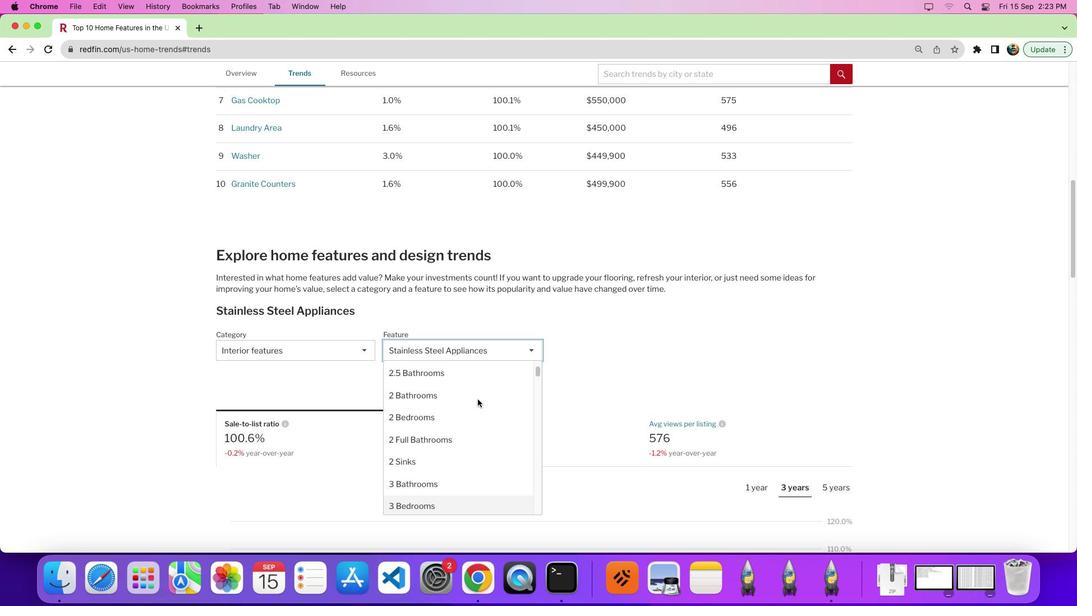 
Action: Mouse scrolled (485, 406) with delta (7, 7)
Screenshot: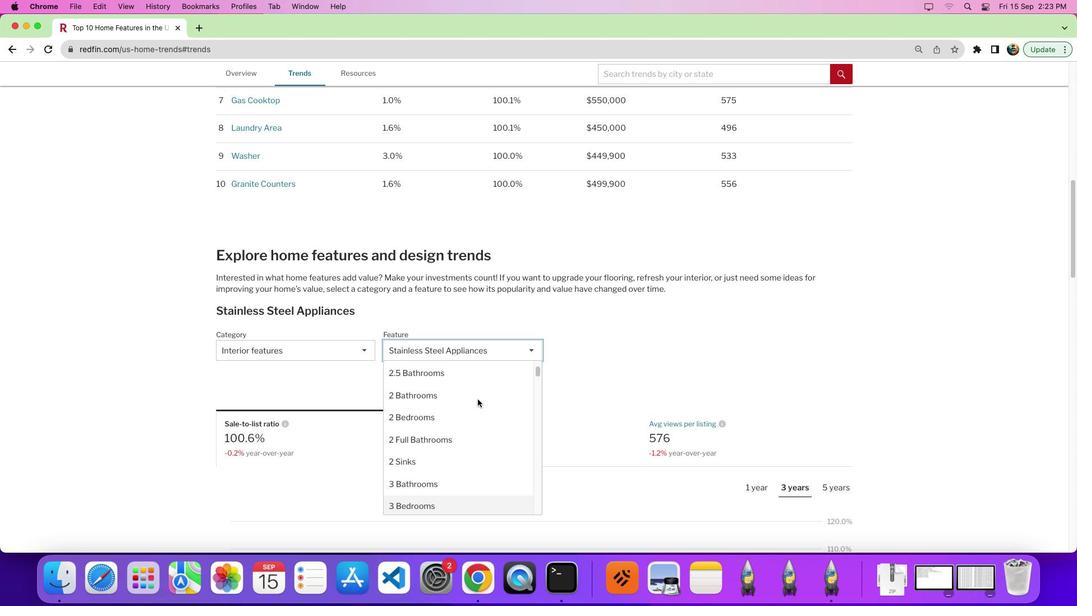 
Action: Mouse scrolled (485, 406) with delta (7, 7)
Screenshot: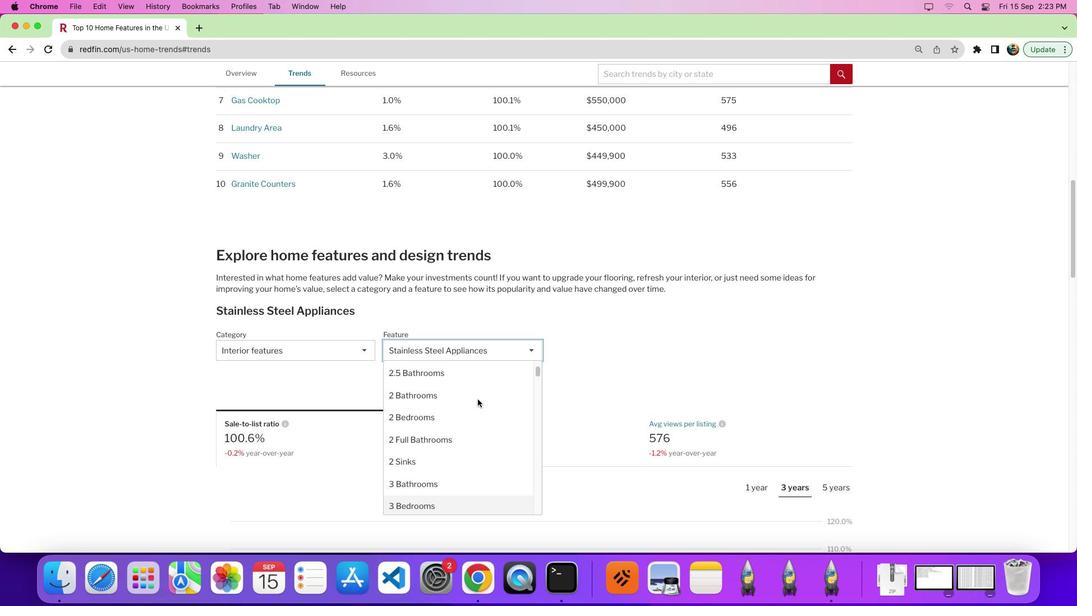 
Action: Mouse moved to (485, 406)
Screenshot: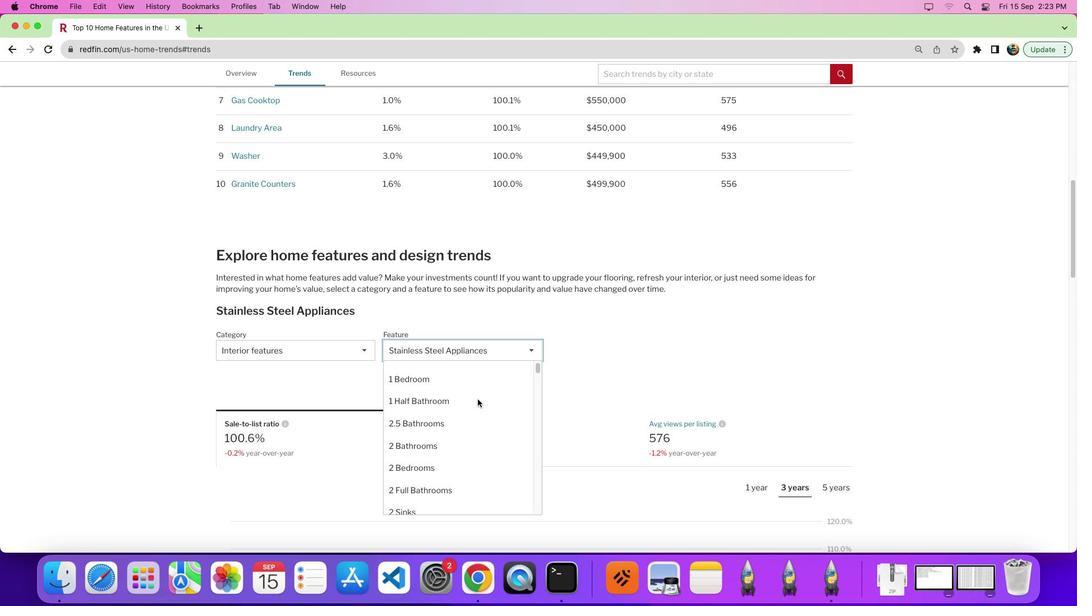 
Action: Mouse scrolled (485, 406) with delta (7, 11)
Screenshot: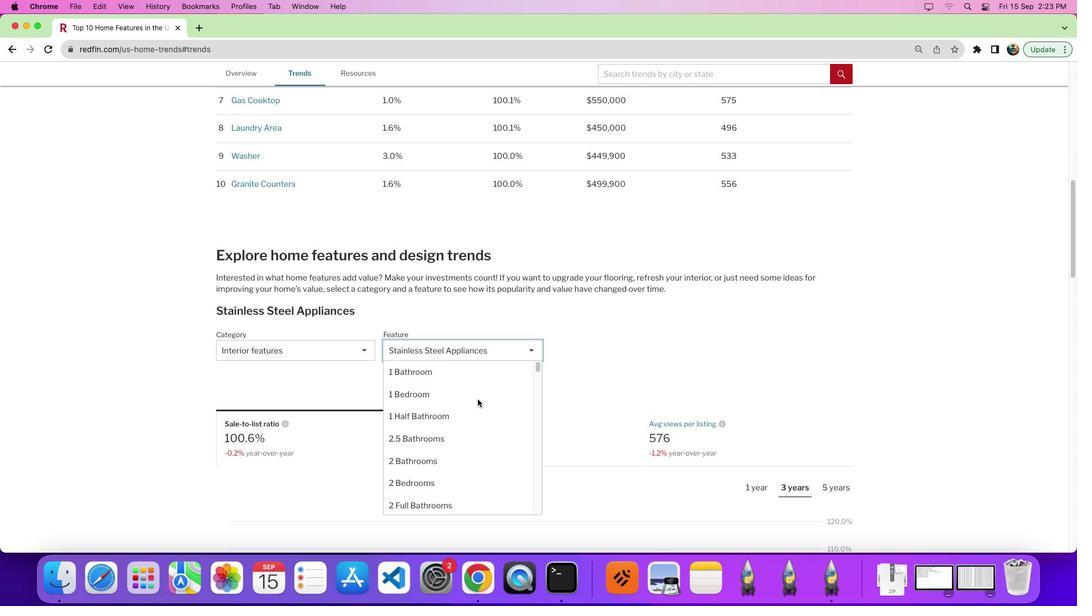 
Action: Mouse moved to (485, 406)
Screenshot: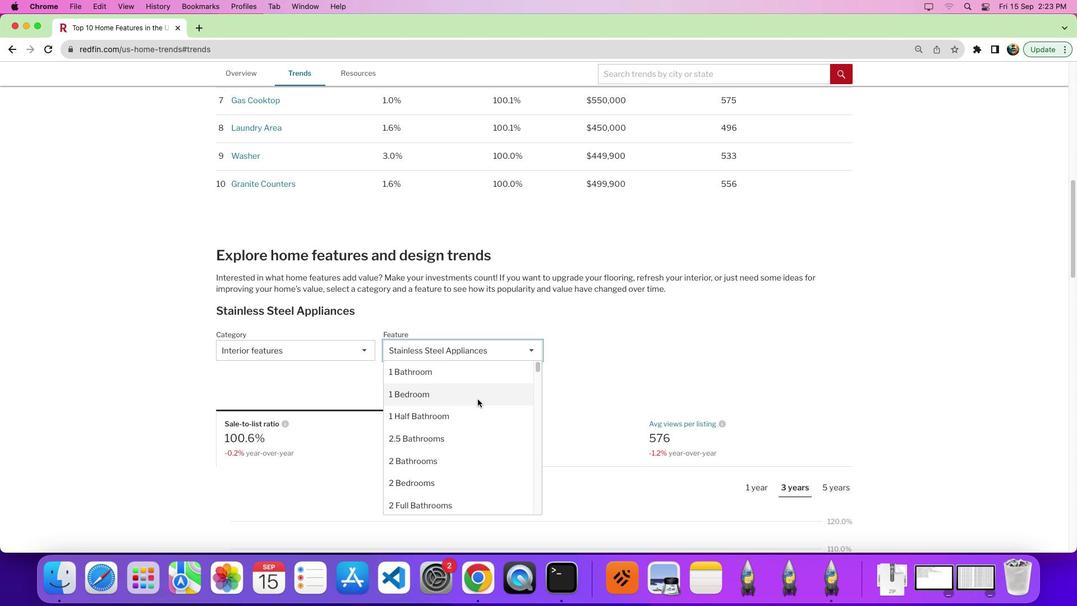 
Action: Mouse scrolled (485, 406) with delta (7, 7)
Screenshot: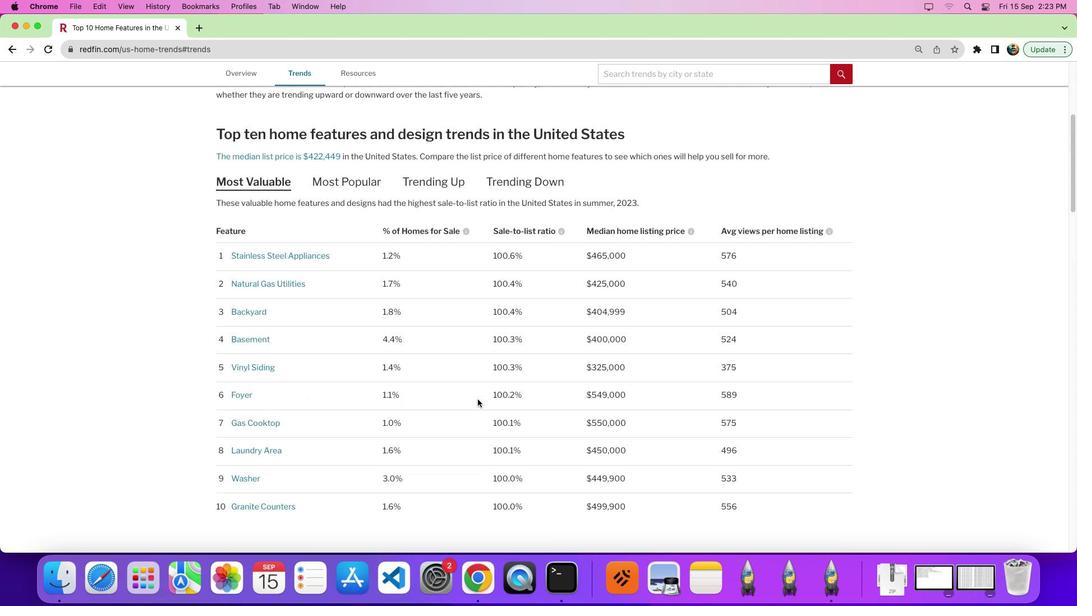 
Action: Mouse scrolled (485, 406) with delta (7, 7)
Screenshot: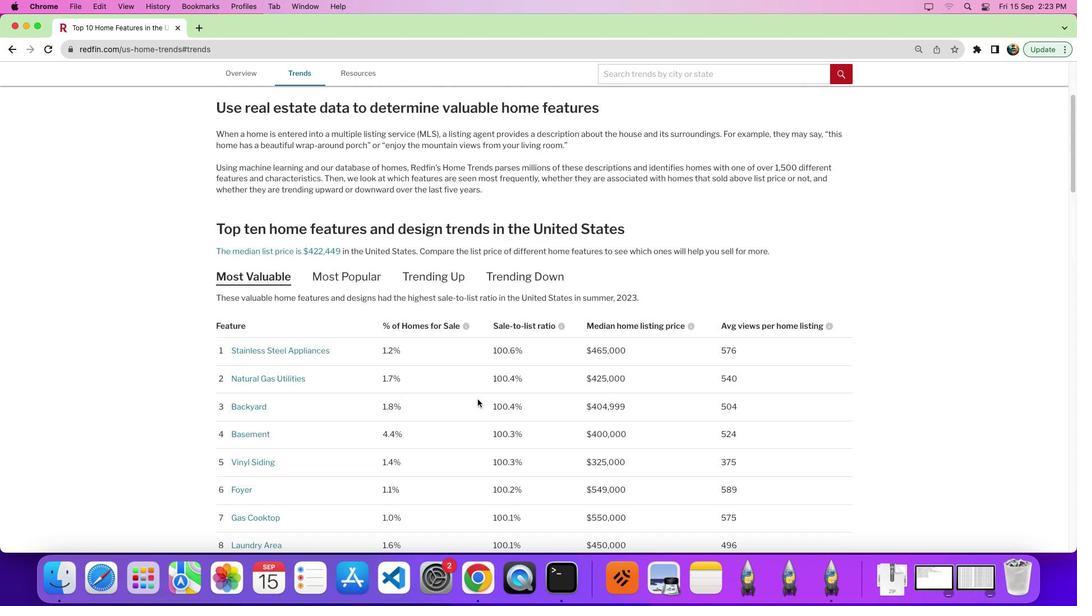 
Action: Mouse scrolled (485, 406) with delta (7, 11)
Screenshot: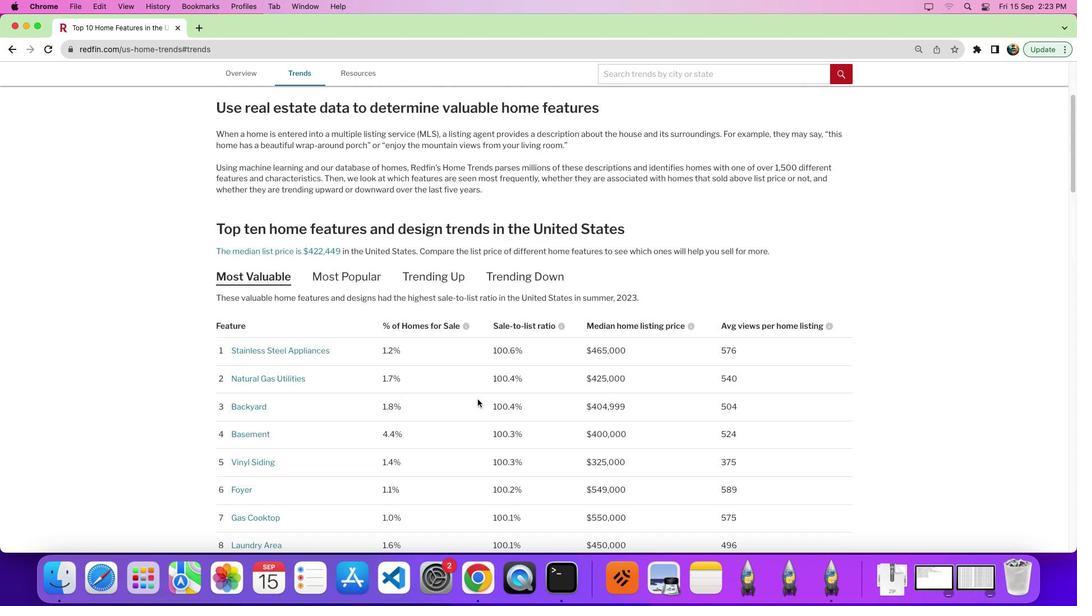 
Action: Mouse scrolled (485, 406) with delta (7, 13)
Screenshot: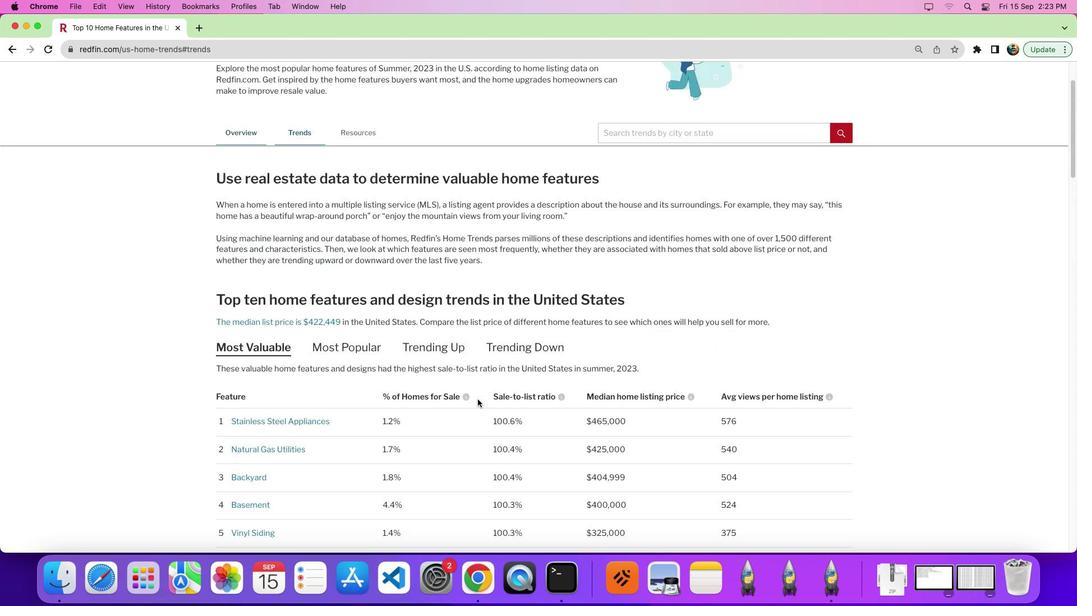 
Action: Mouse moved to (485, 406)
Screenshot: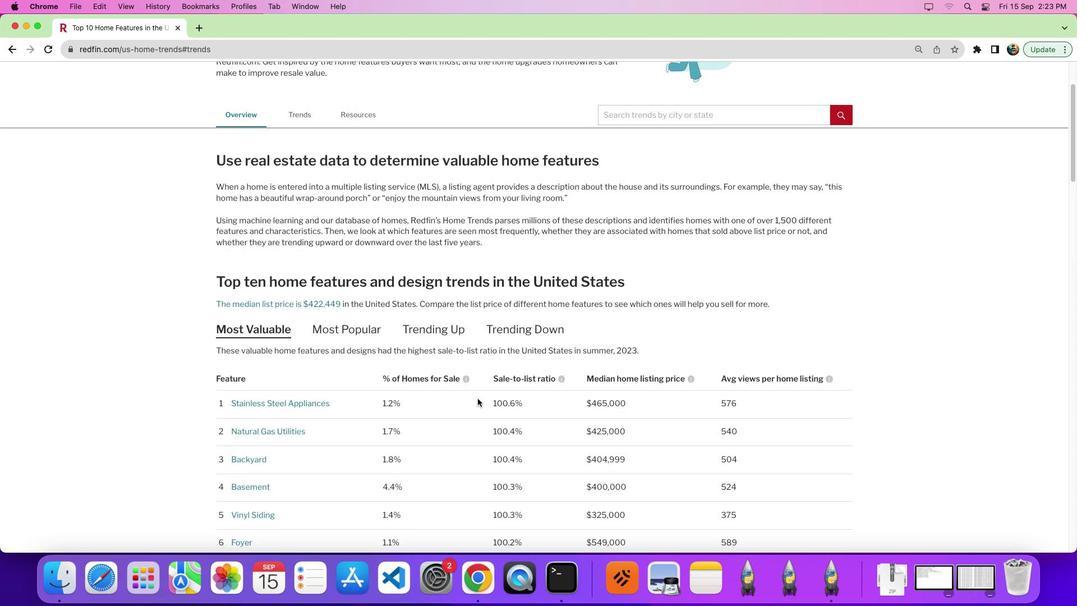 
Action: Mouse scrolled (485, 406) with delta (7, 6)
Screenshot: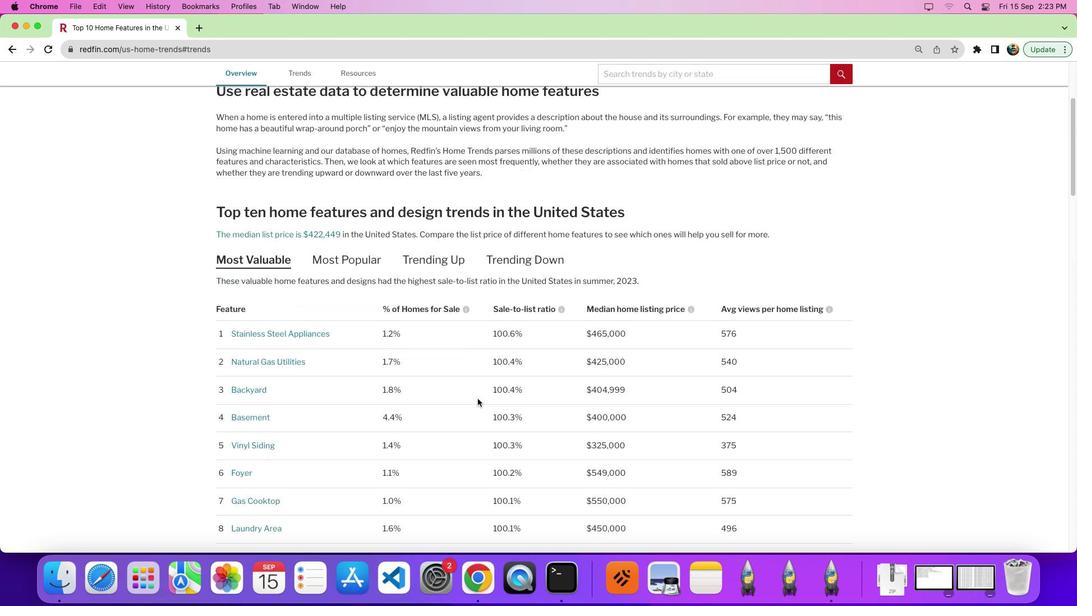 
Action: Mouse scrolled (485, 406) with delta (7, 6)
Screenshot: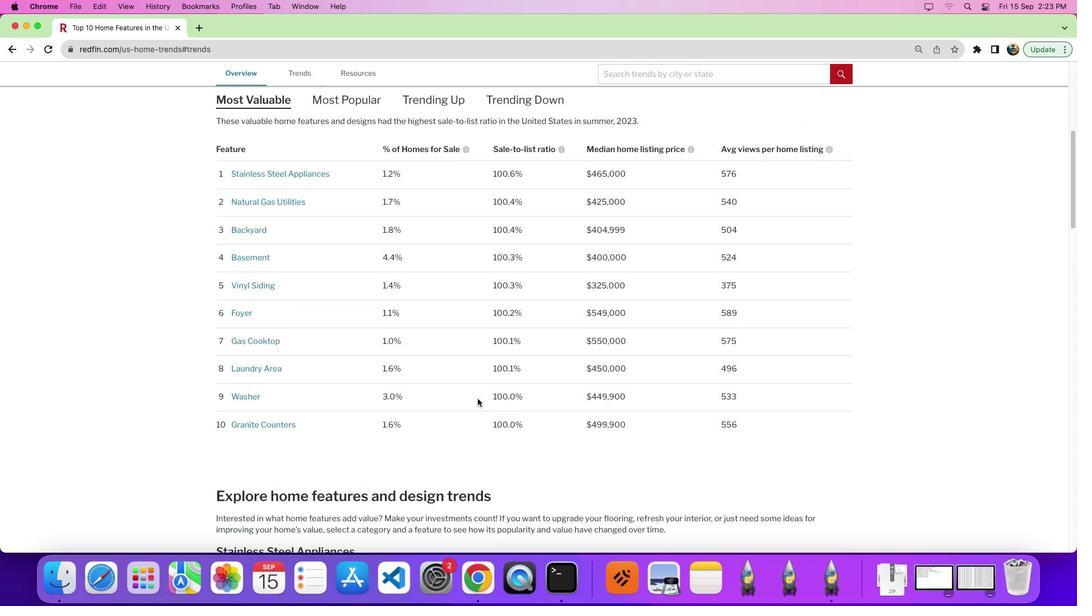 
Action: Mouse scrolled (485, 406) with delta (7, 3)
Screenshot: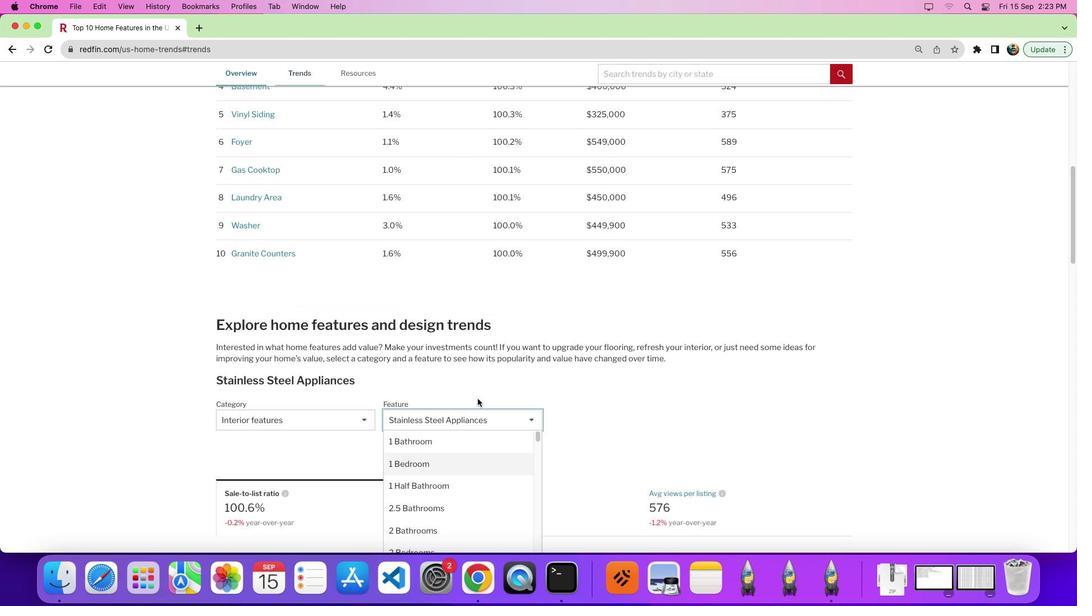 
Action: Mouse scrolled (485, 406) with delta (7, 1)
Screenshot: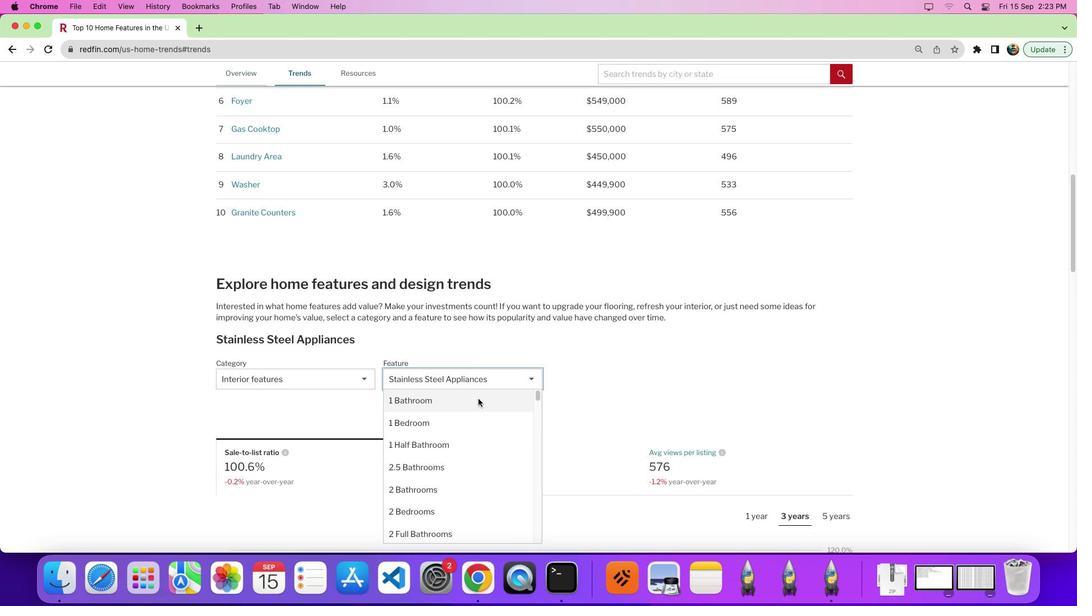 
Action: Mouse moved to (486, 404)
Screenshot: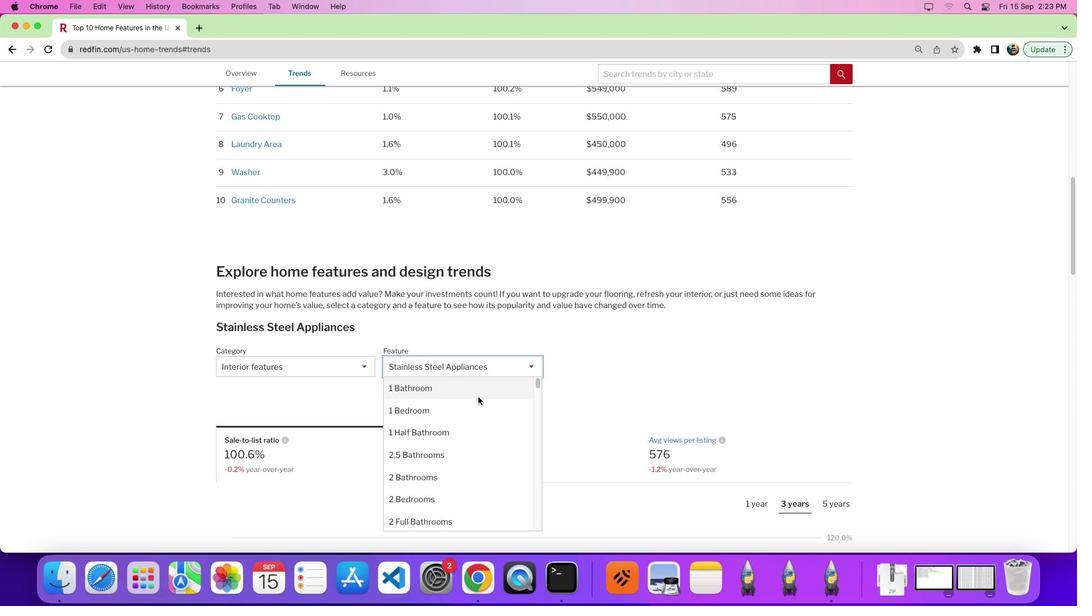 
Action: Mouse scrolled (486, 404) with delta (7, 6)
Screenshot: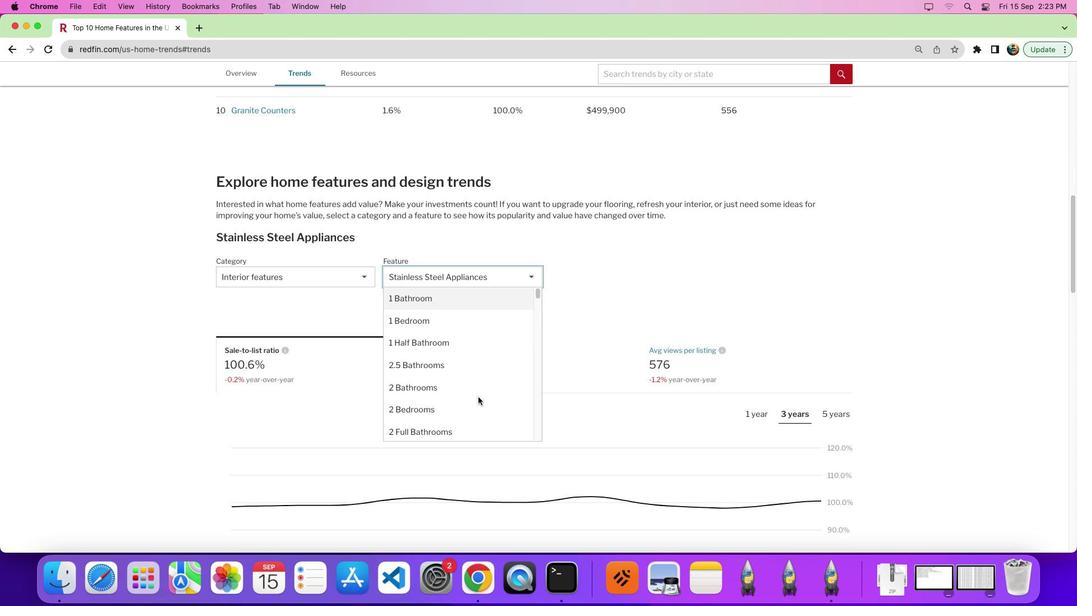 
Action: Mouse scrolled (486, 404) with delta (7, 6)
Screenshot: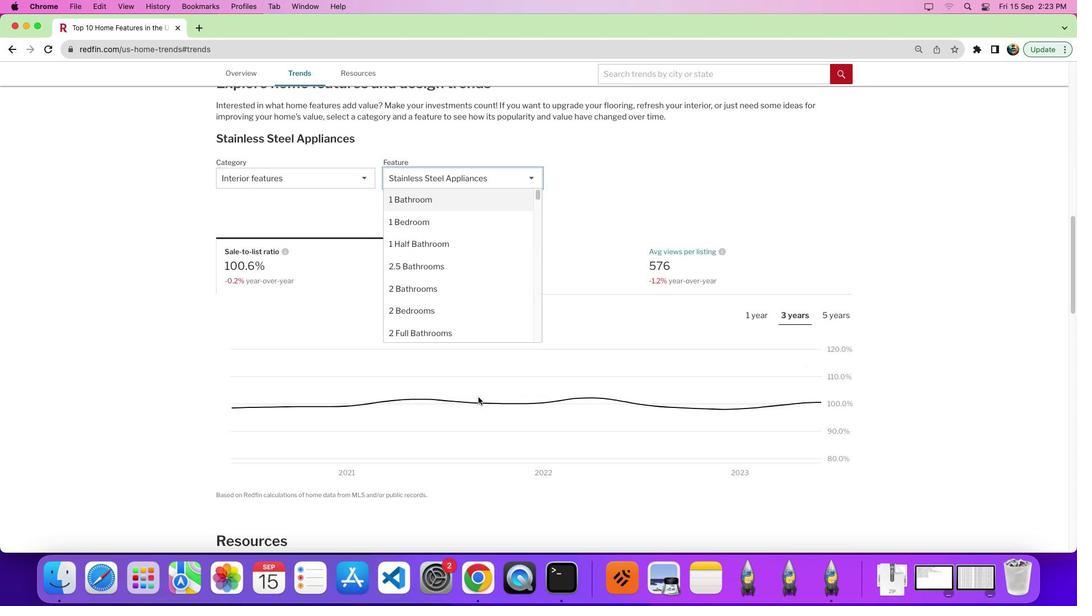 
Action: Mouse scrolled (486, 404) with delta (7, 3)
Screenshot: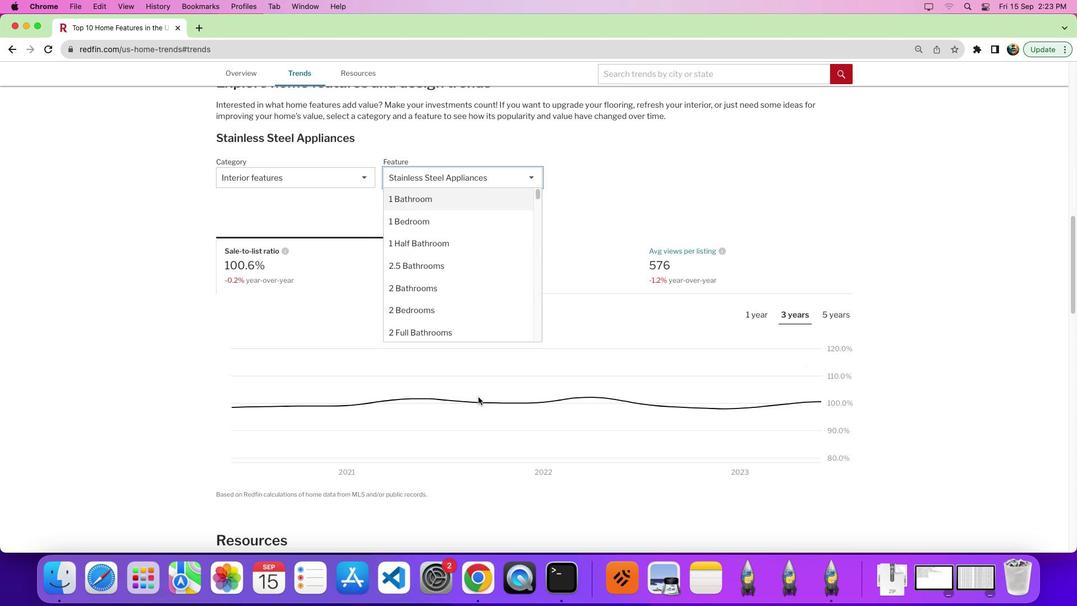
Action: Mouse moved to (450, 298)
Screenshot: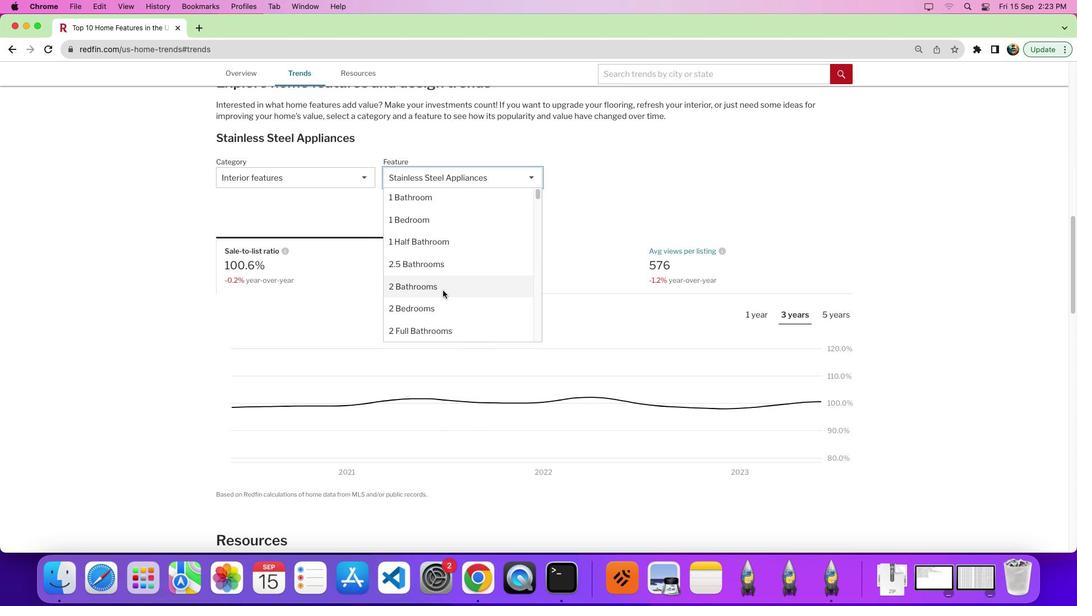 
Action: Mouse scrolled (450, 298) with delta (7, 6)
Screenshot: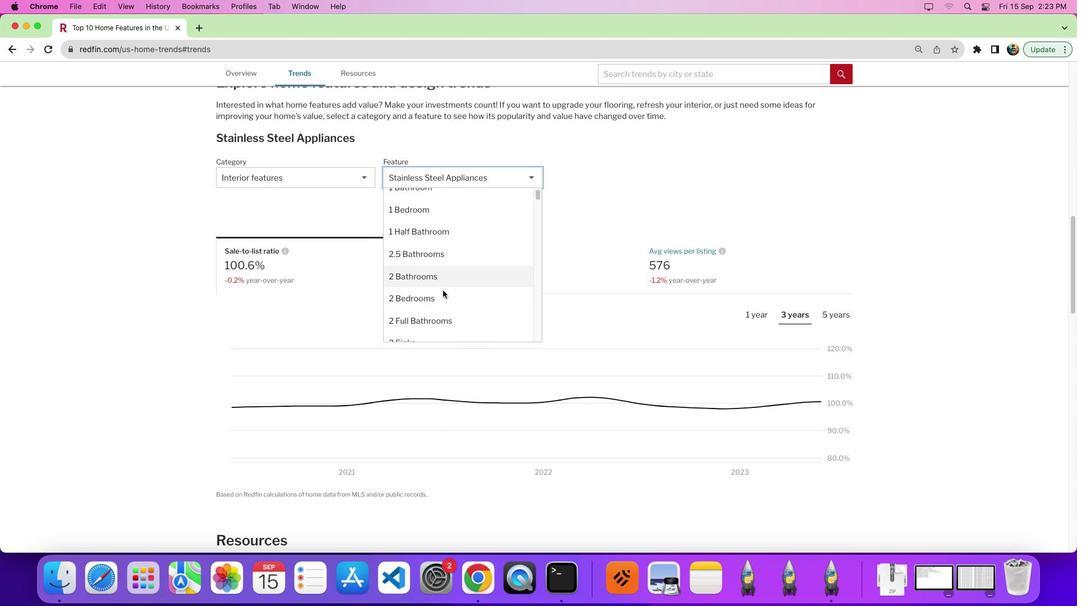 
Action: Mouse scrolled (450, 298) with delta (7, 6)
Screenshot: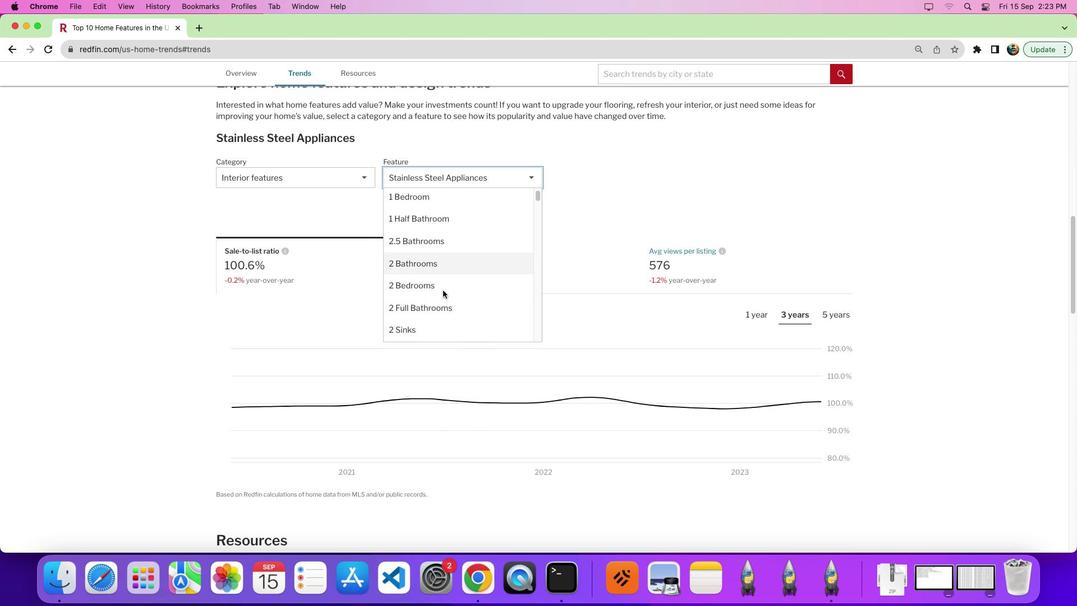 
Action: Mouse scrolled (450, 298) with delta (7, 6)
Screenshot: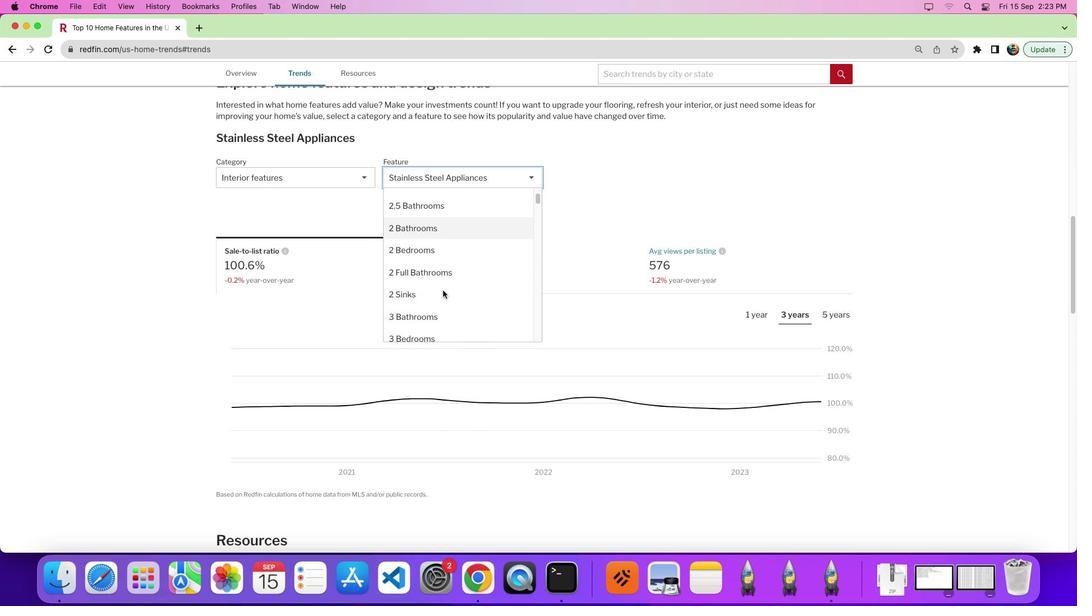 
Action: Mouse scrolled (450, 298) with delta (7, 6)
Screenshot: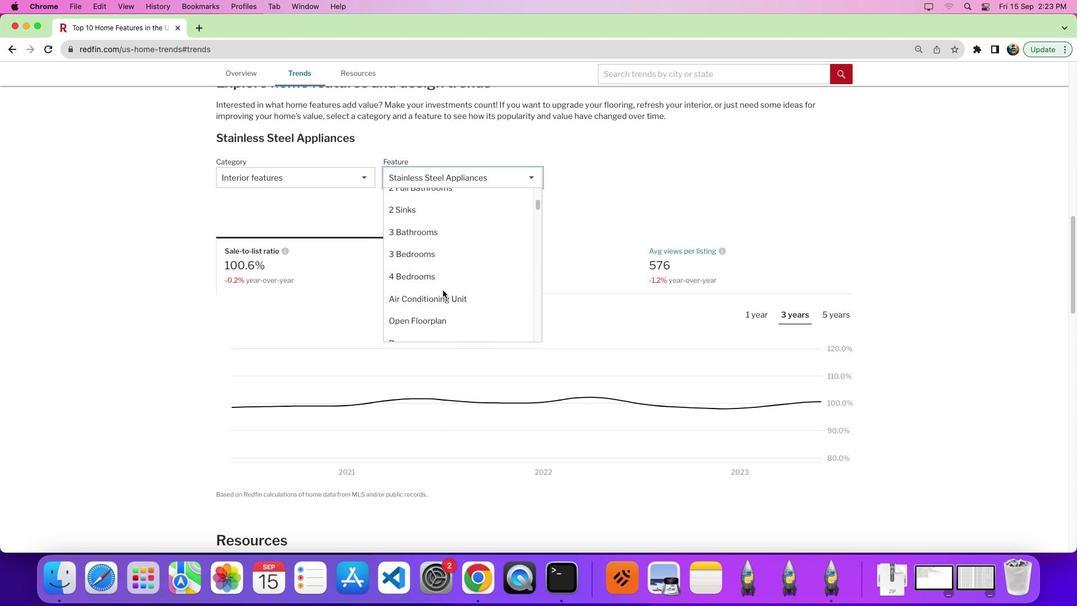 
Action: Mouse scrolled (450, 298) with delta (7, 3)
Screenshot: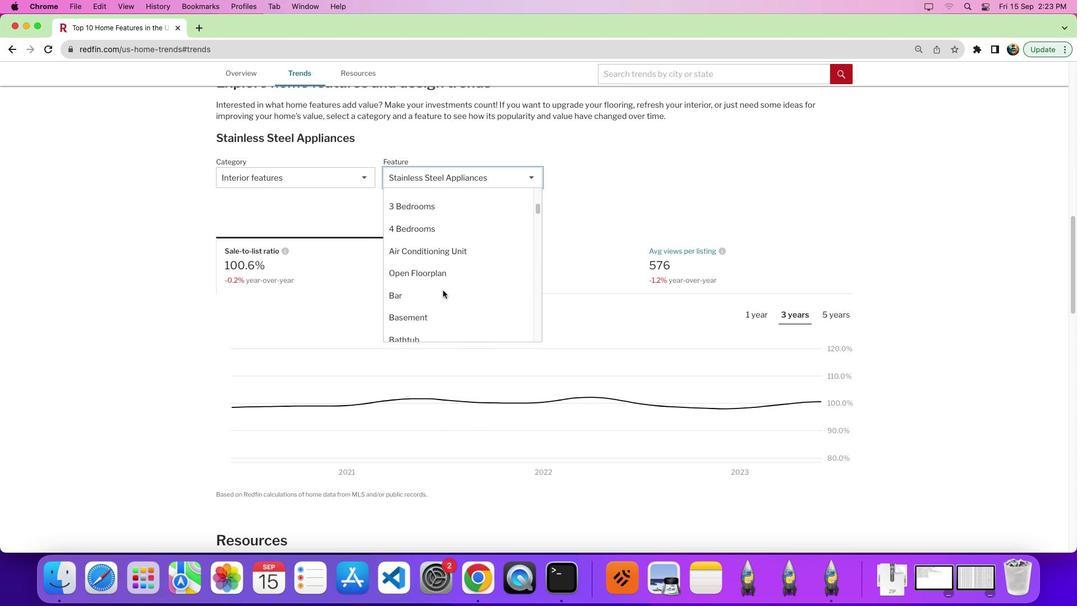 
Action: Mouse moved to (447, 246)
Screenshot: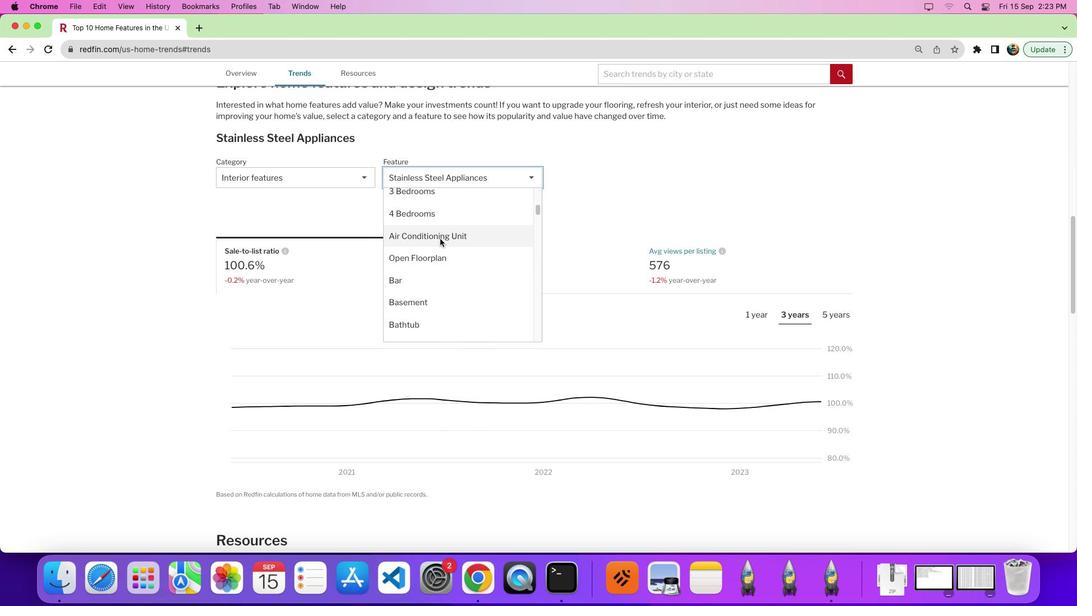 
Action: Mouse pressed left at (447, 246)
Screenshot: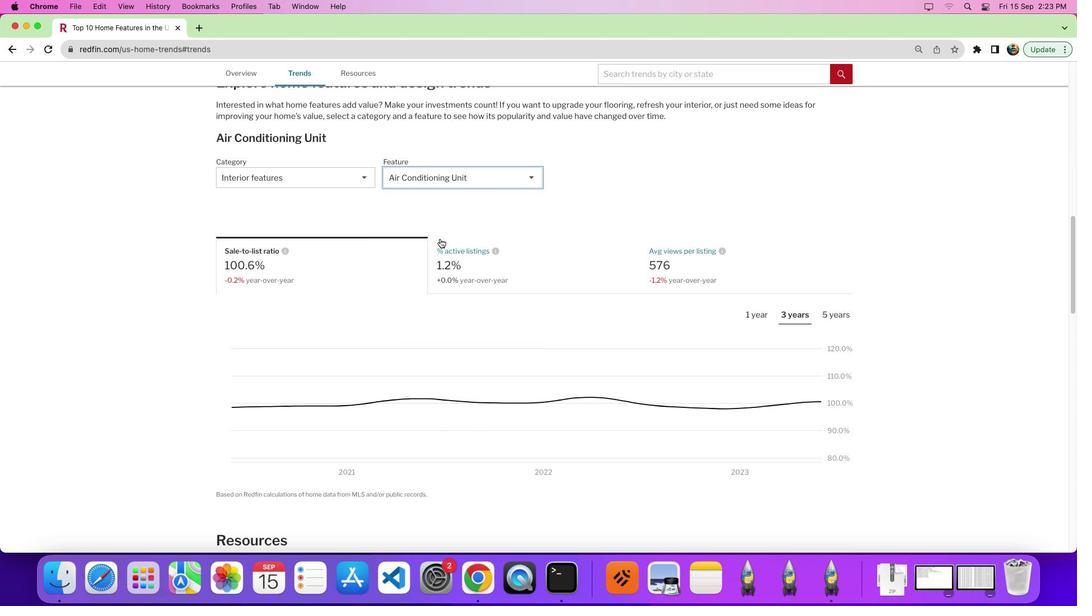 
Action: Mouse moved to (464, 277)
Screenshot: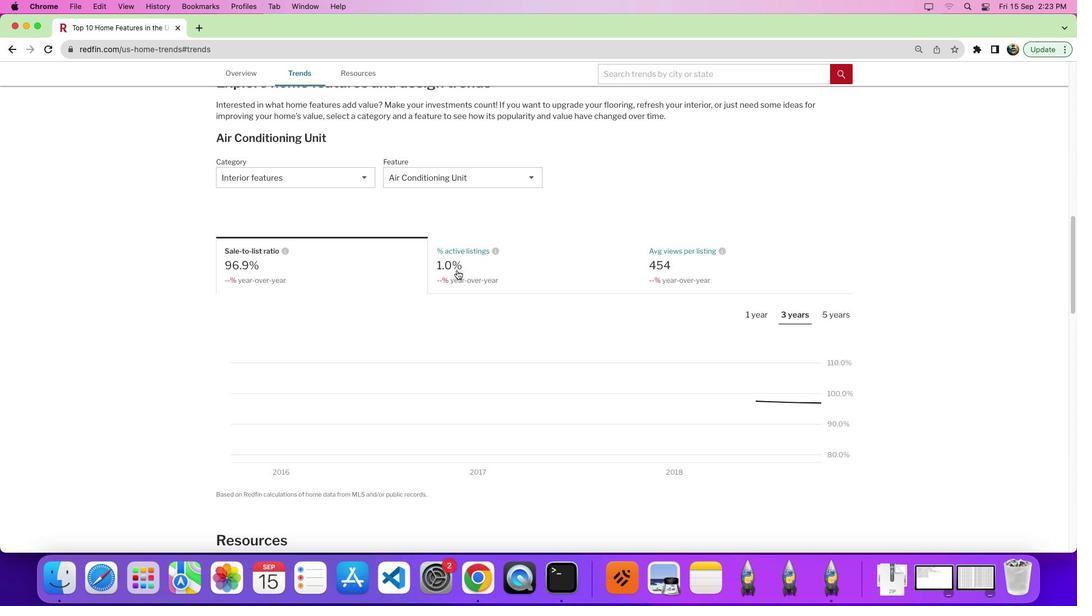 
Action: Mouse pressed left at (464, 277)
Screenshot: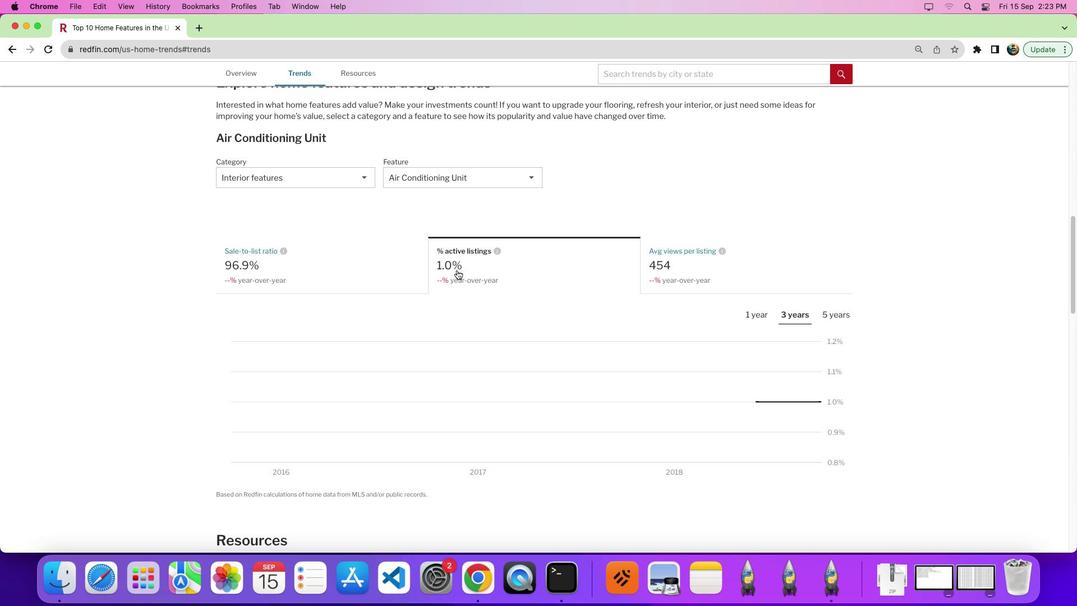 
Action: Mouse moved to (764, 322)
Screenshot: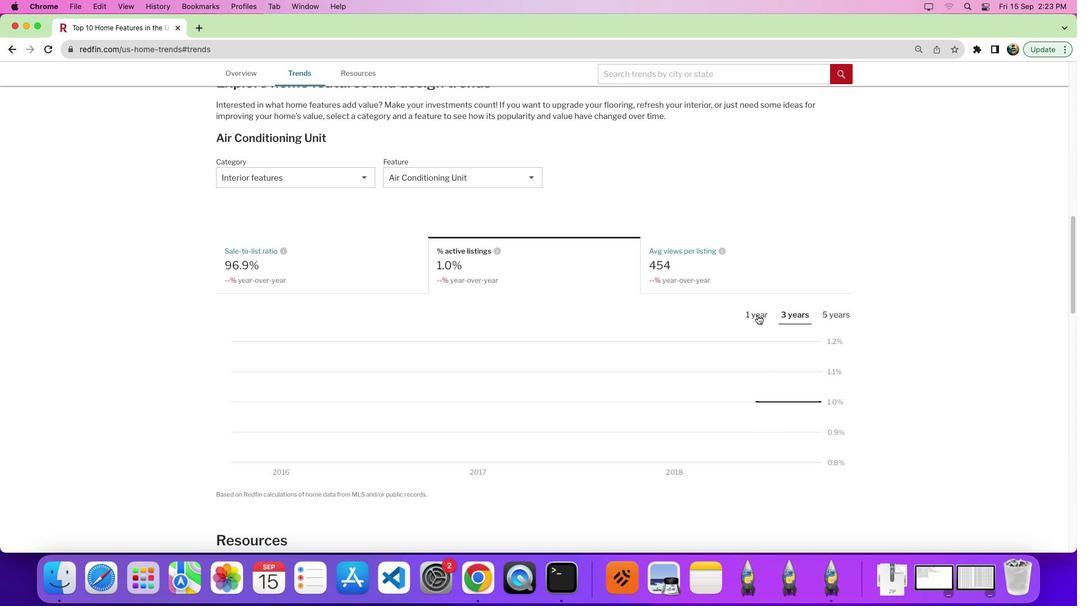 
Action: Mouse pressed left at (764, 322)
Screenshot: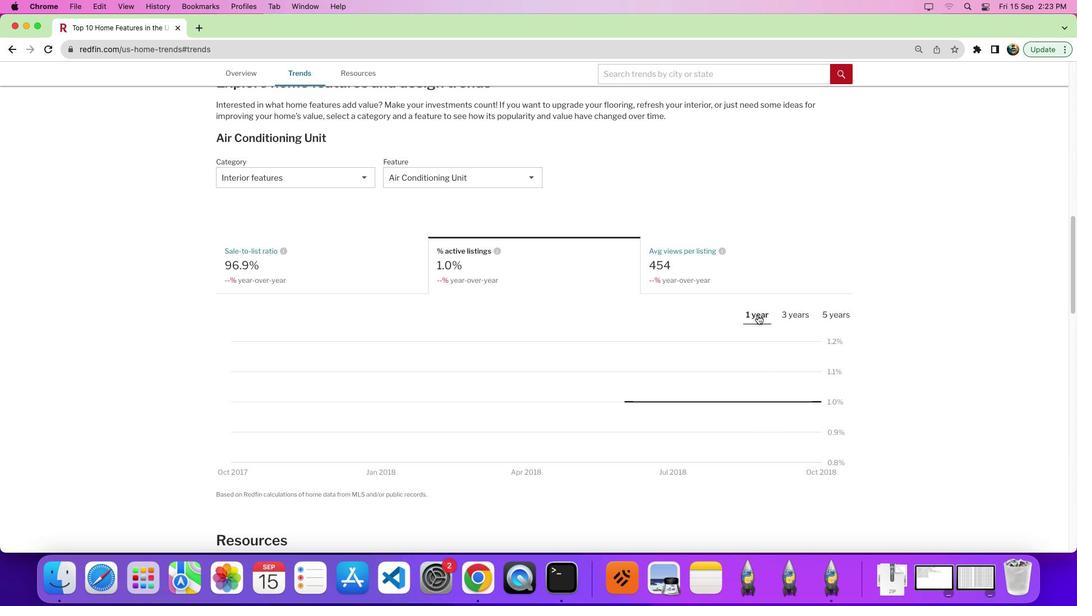 
Action: Mouse moved to (670, 353)
Screenshot: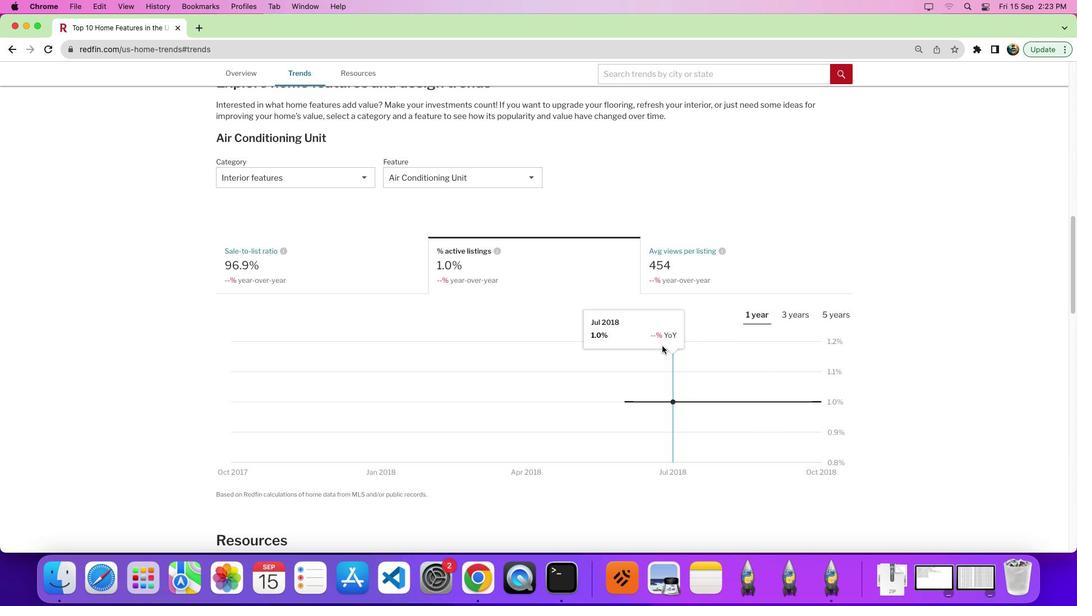 
